 Task: For heading Arial Rounded MT Bold with Underline.  font size for heading26,  'Change the font style of data to'Browallia New.  and font size to 18,  Change the alignment of both headline & data to Align middle & Align Text left.  In the sheet  Attendance Trackerbook
Action: Mouse moved to (175, 102)
Screenshot: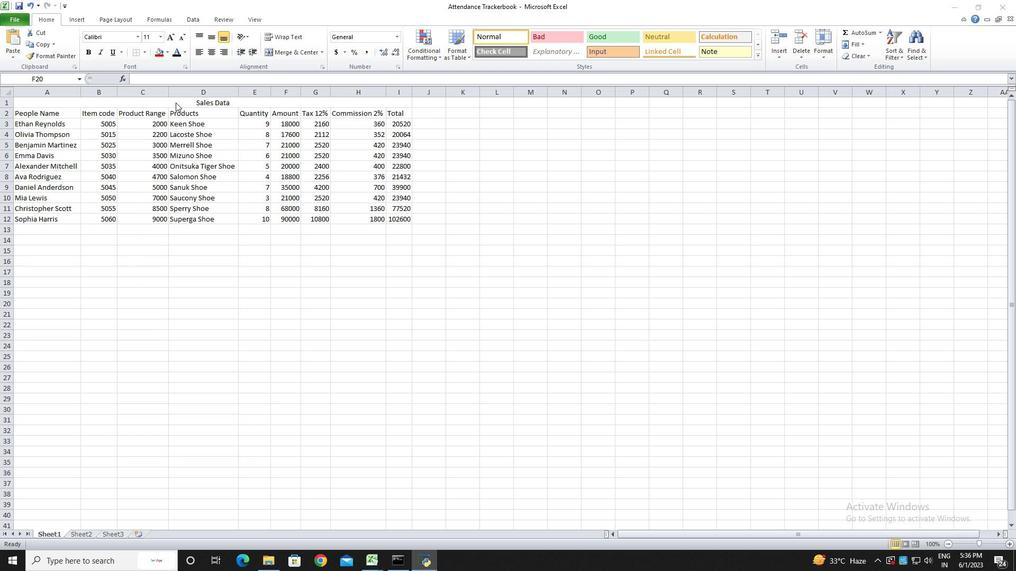 
Action: Mouse pressed left at (175, 102)
Screenshot: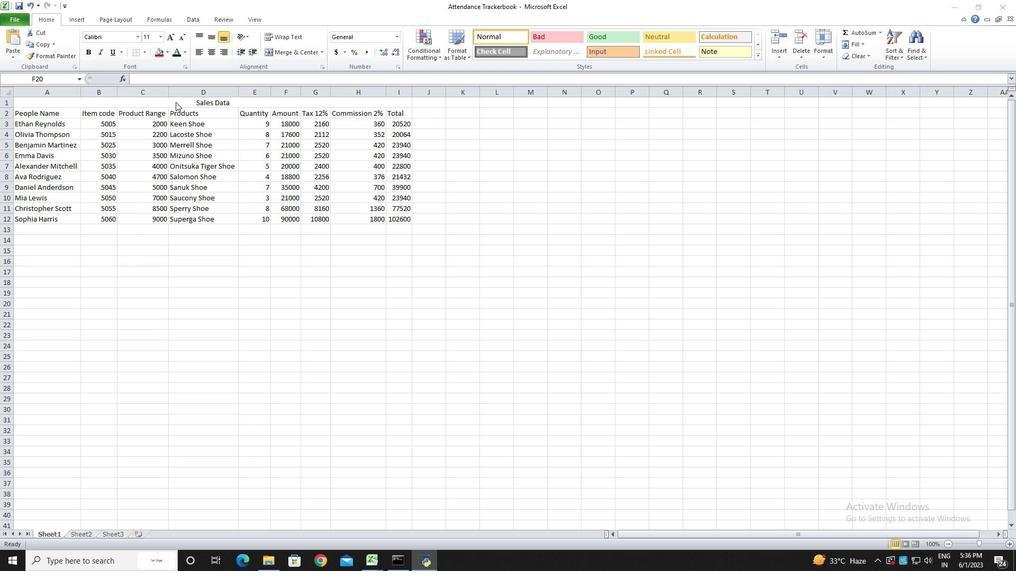 
Action: Mouse pressed left at (175, 102)
Screenshot: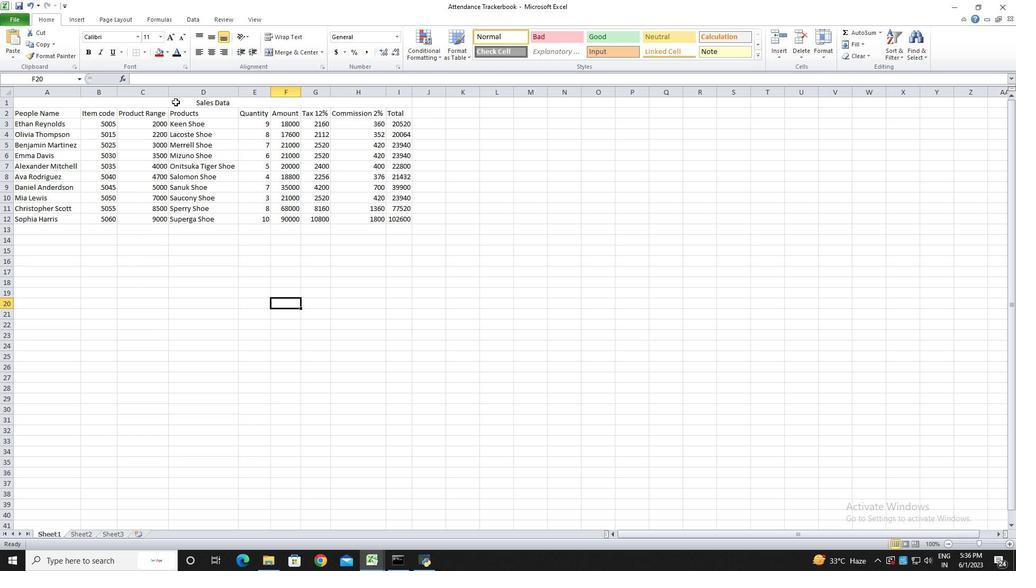 
Action: Mouse pressed left at (175, 102)
Screenshot: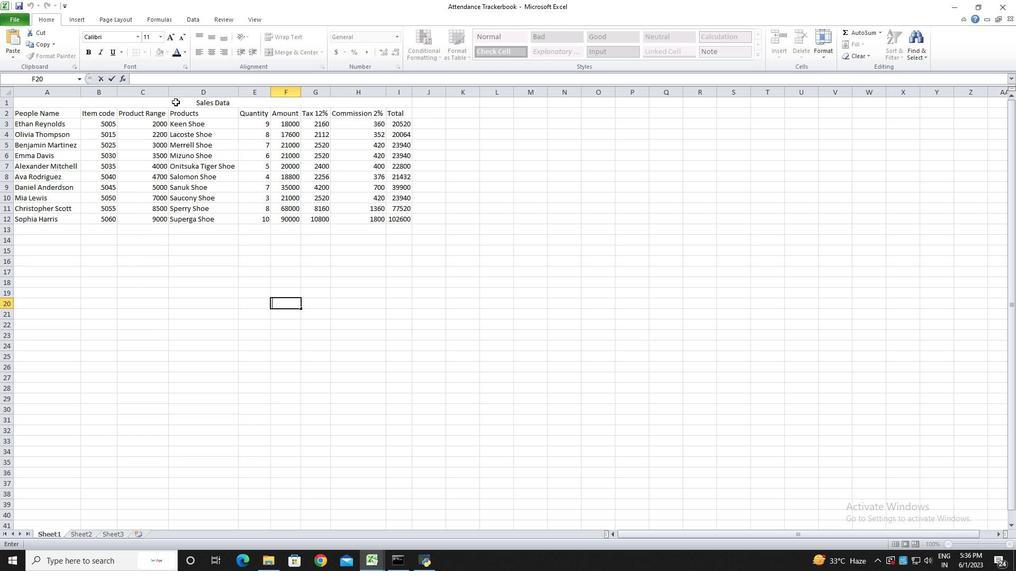 
Action: Mouse moved to (140, 35)
Screenshot: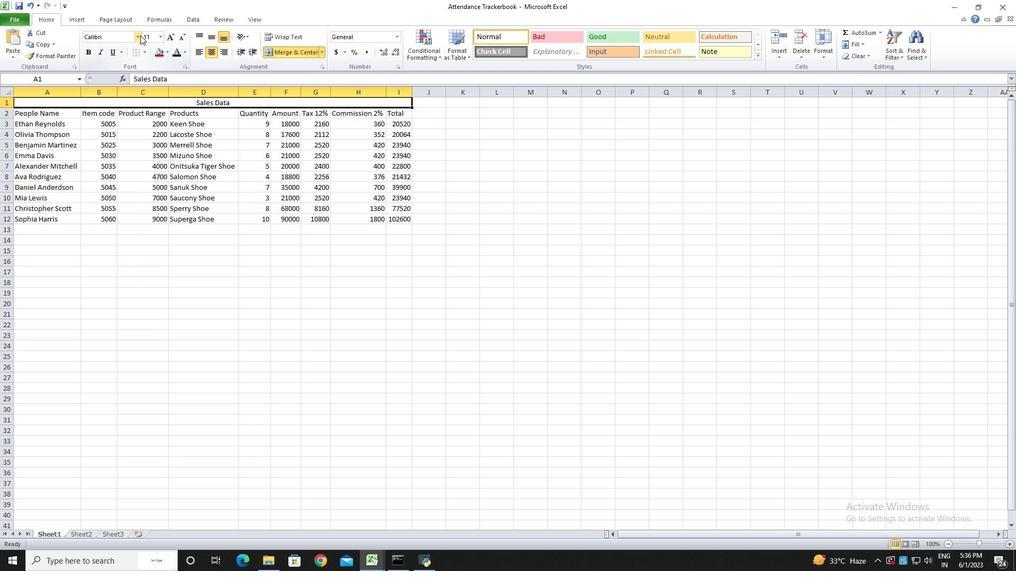 
Action: Mouse pressed left at (140, 35)
Screenshot: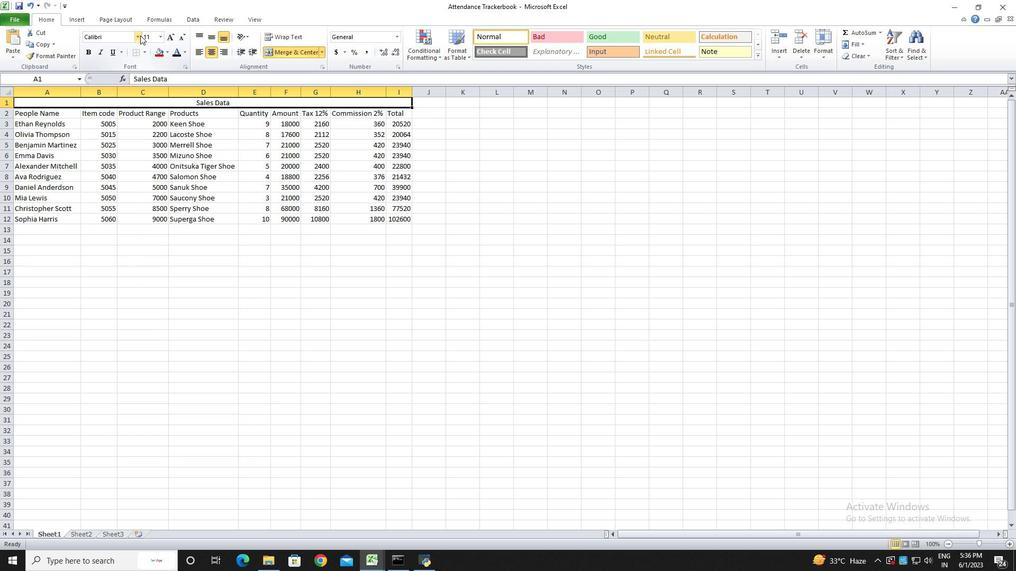 
Action: Mouse moved to (138, 156)
Screenshot: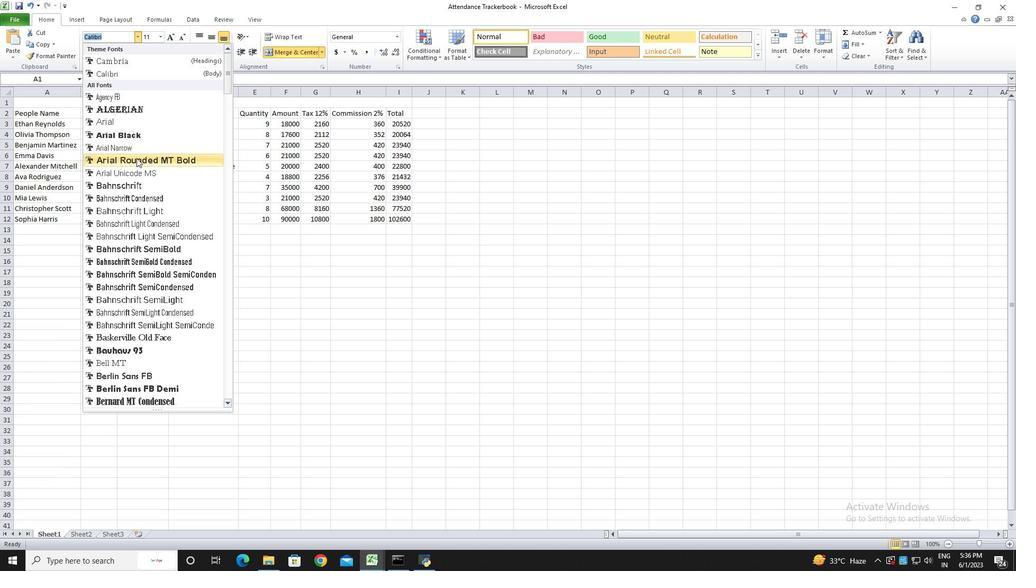 
Action: Mouse pressed left at (138, 156)
Screenshot: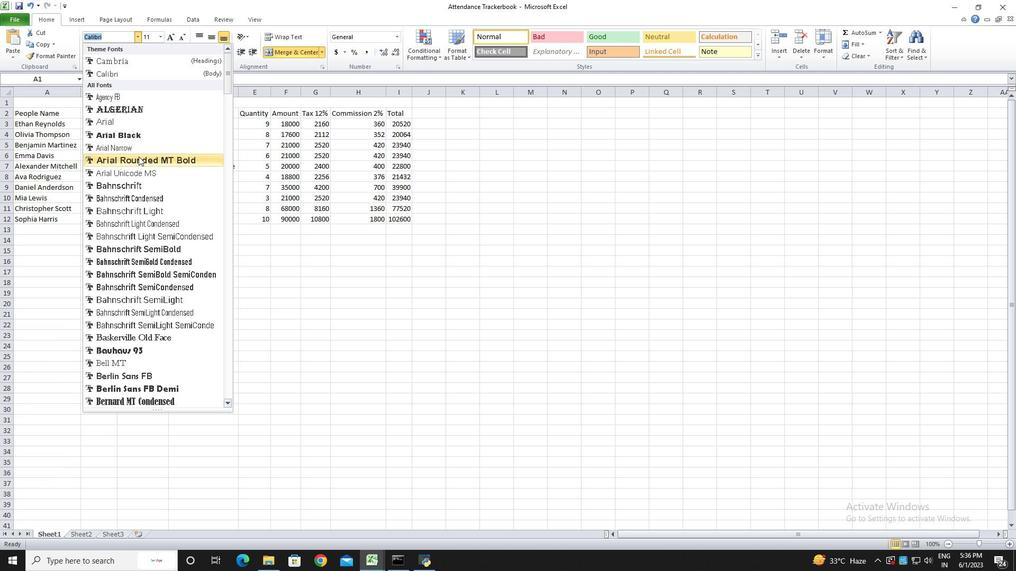 
Action: Mouse moved to (115, 47)
Screenshot: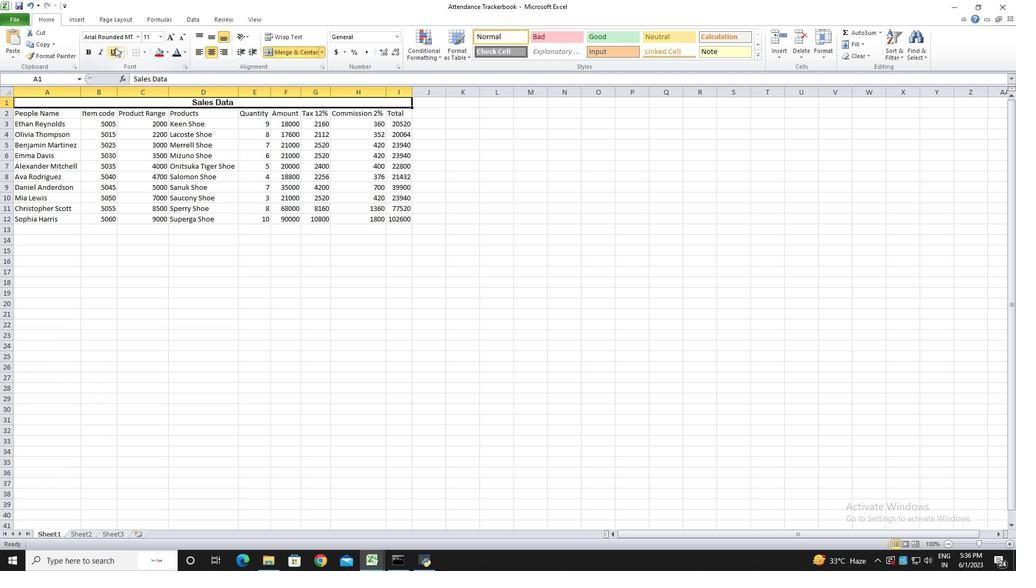
Action: Mouse pressed left at (115, 47)
Screenshot: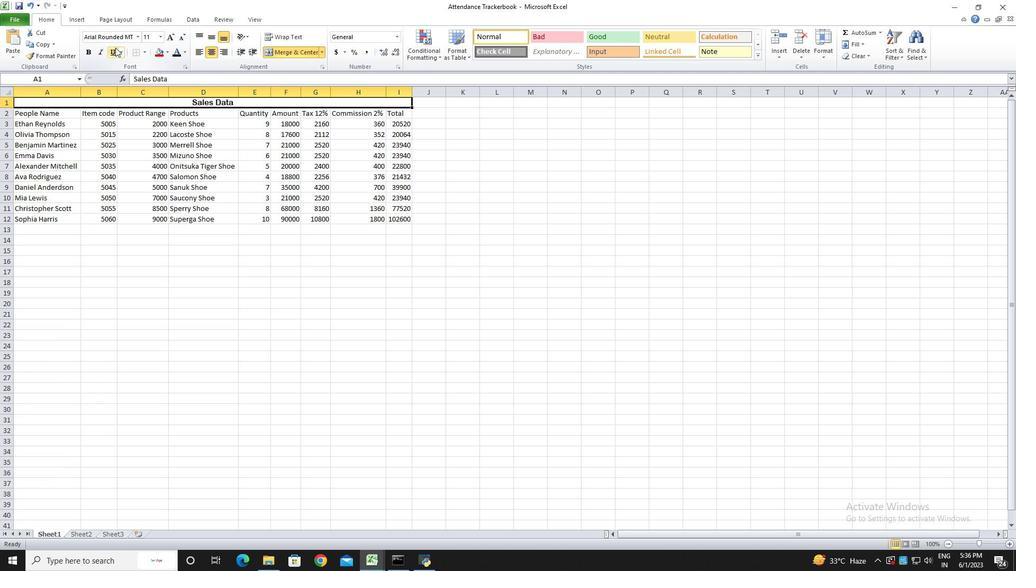 
Action: Mouse moved to (172, 34)
Screenshot: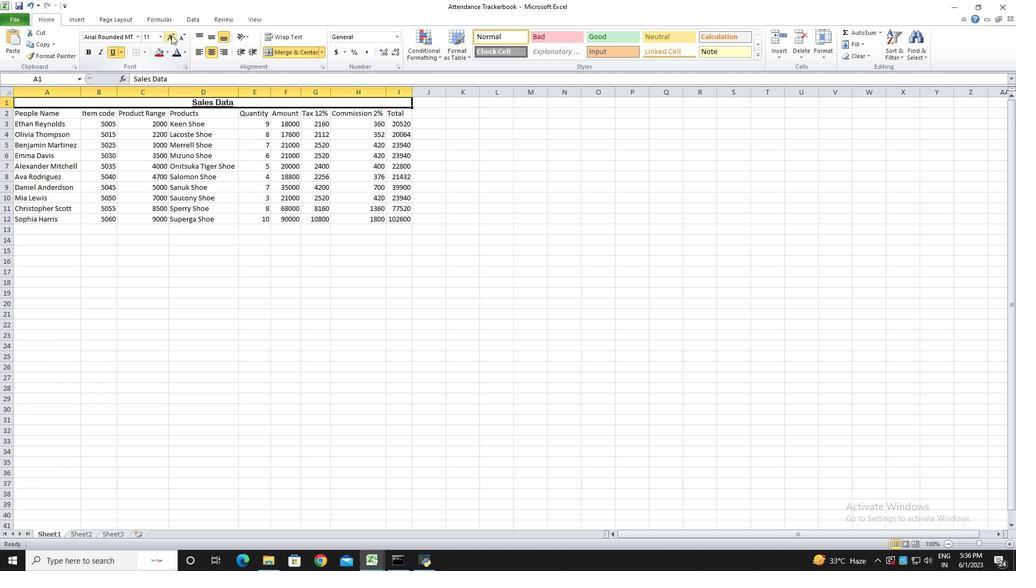 
Action: Mouse pressed left at (172, 34)
Screenshot: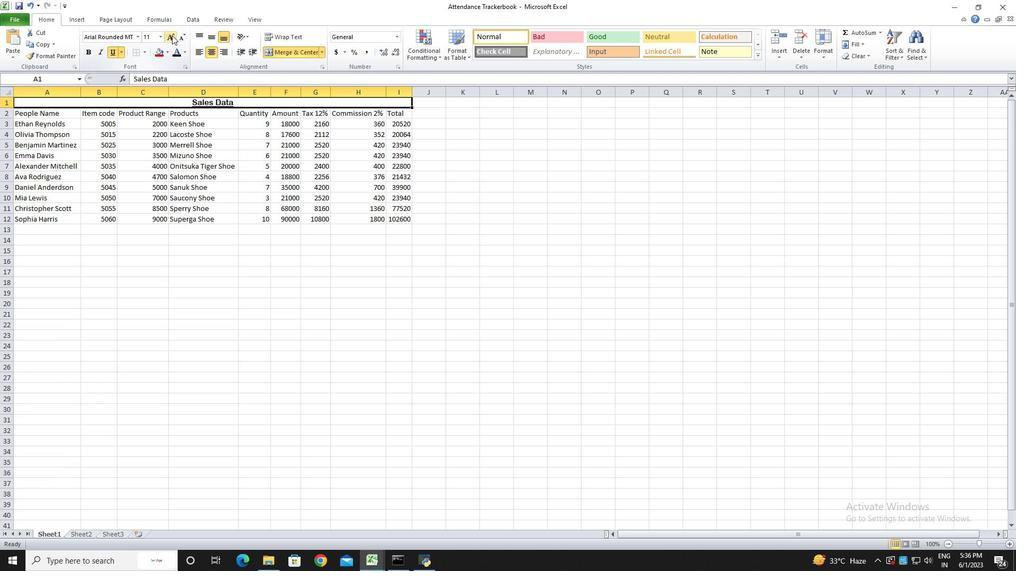 
Action: Mouse pressed left at (172, 34)
Screenshot: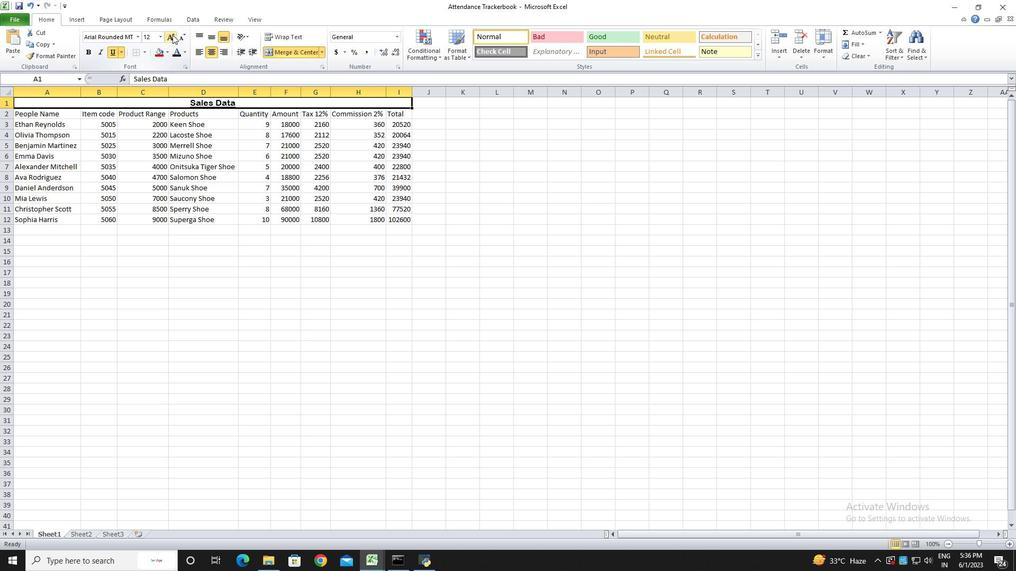 
Action: Mouse pressed left at (172, 34)
Screenshot: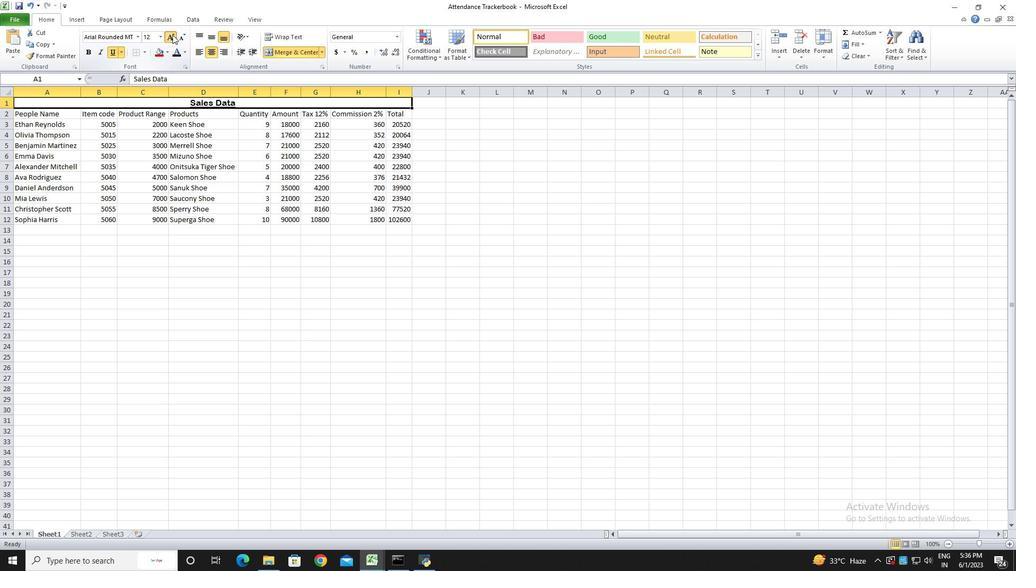 
Action: Mouse pressed left at (172, 34)
Screenshot: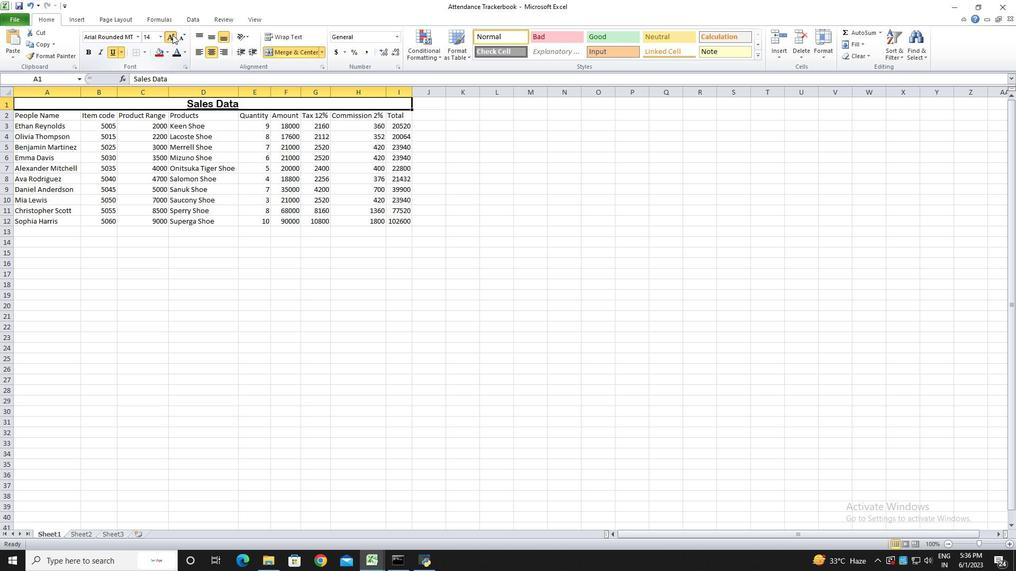 
Action: Mouse pressed left at (172, 34)
Screenshot: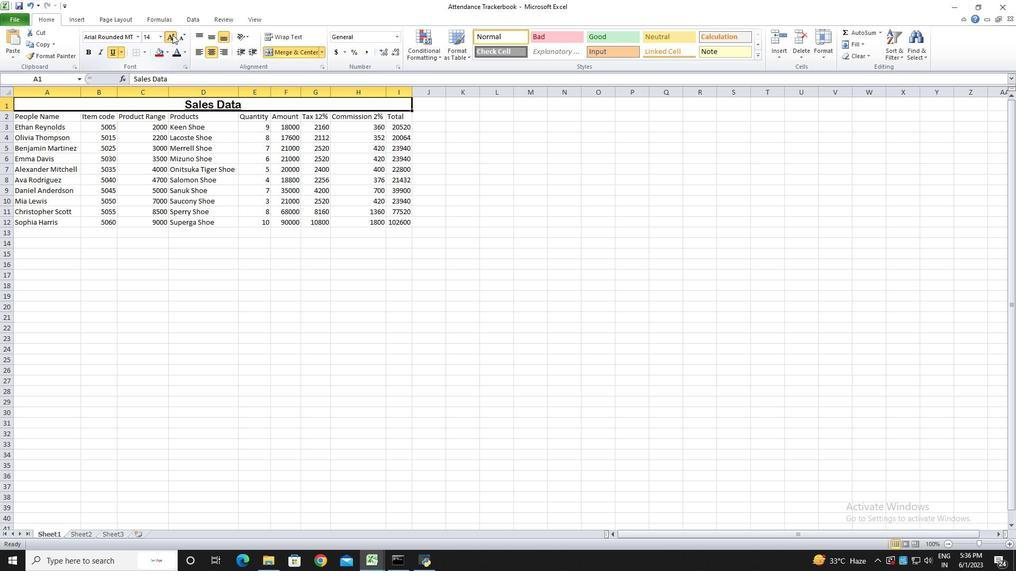 
Action: Mouse pressed left at (172, 34)
Screenshot: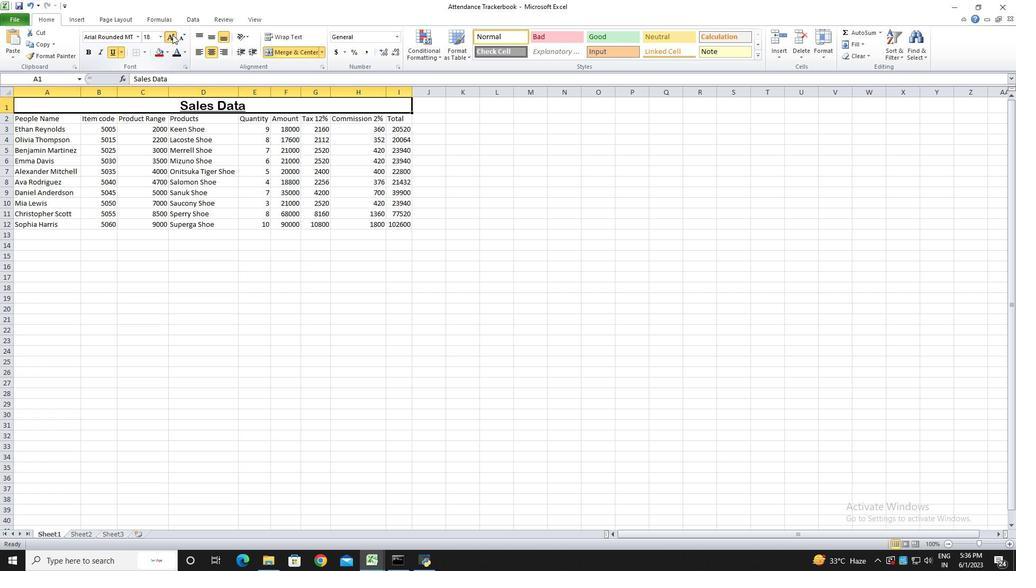 
Action: Mouse pressed left at (172, 34)
Screenshot: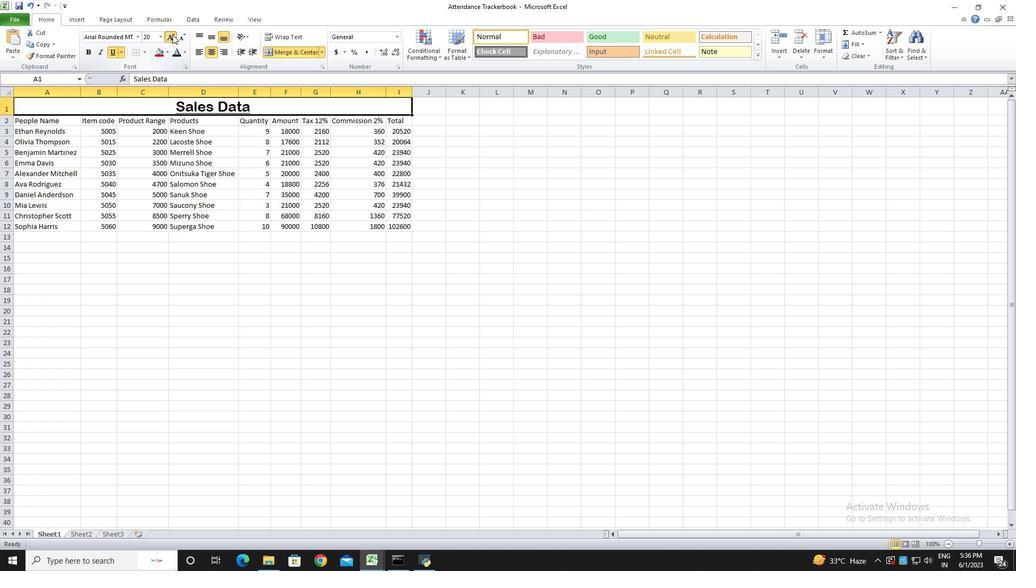 
Action: Mouse pressed left at (172, 34)
Screenshot: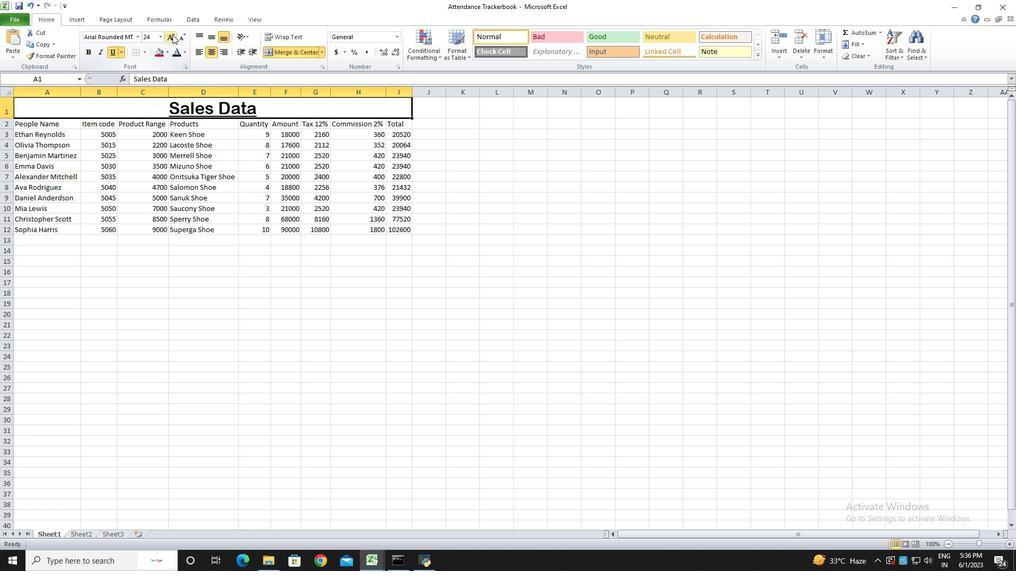 
Action: Mouse moved to (32, 127)
Screenshot: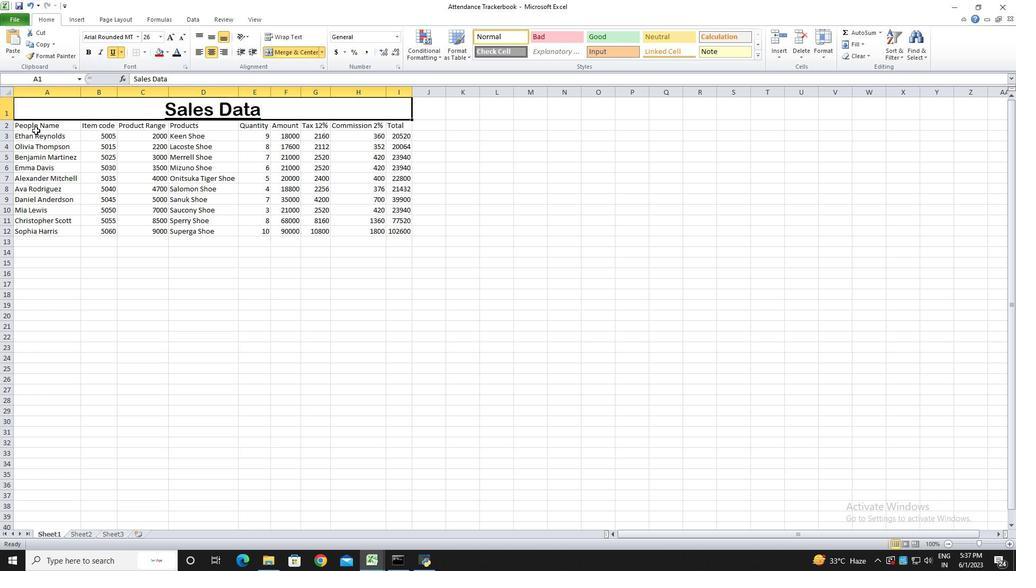 
Action: Mouse pressed left at (32, 127)
Screenshot: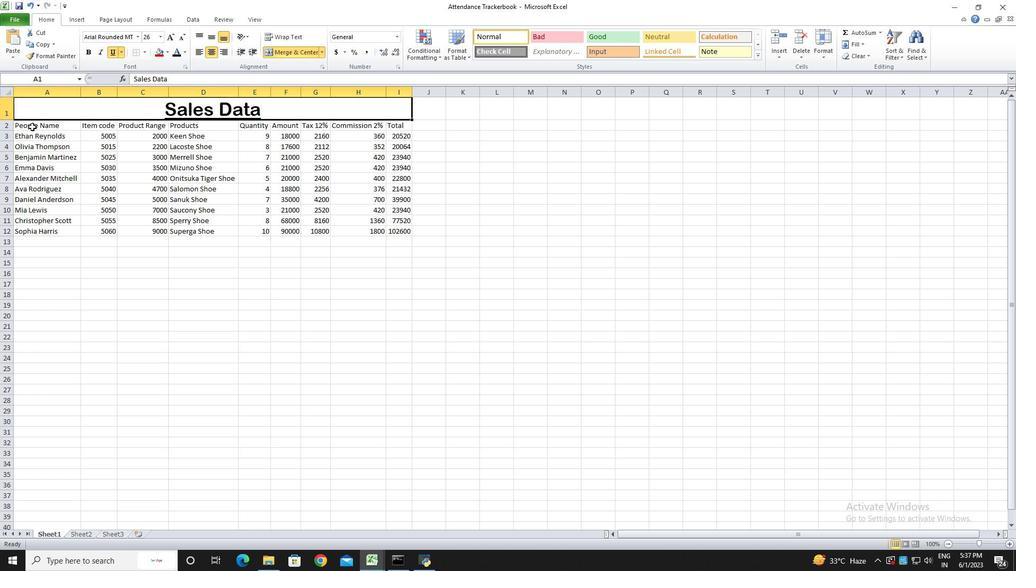 
Action: Mouse pressed left at (32, 127)
Screenshot: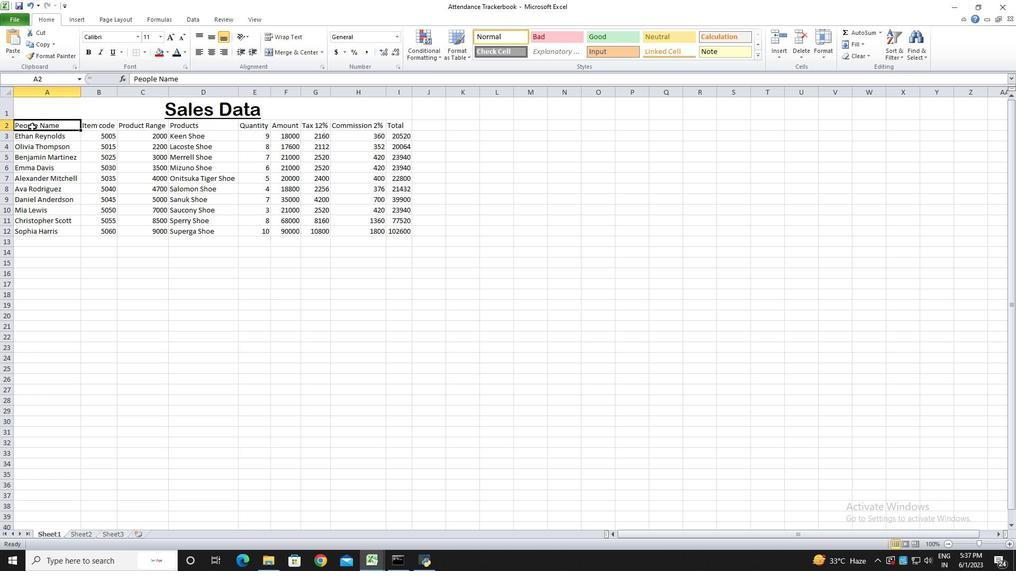 
Action: Mouse moved to (137, 40)
Screenshot: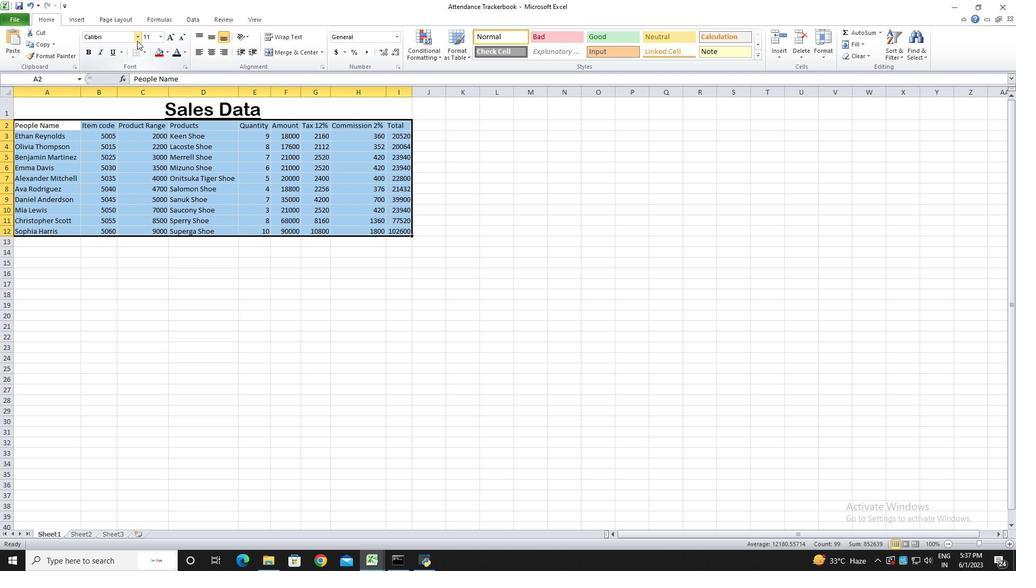 
Action: Mouse pressed left at (137, 40)
Screenshot: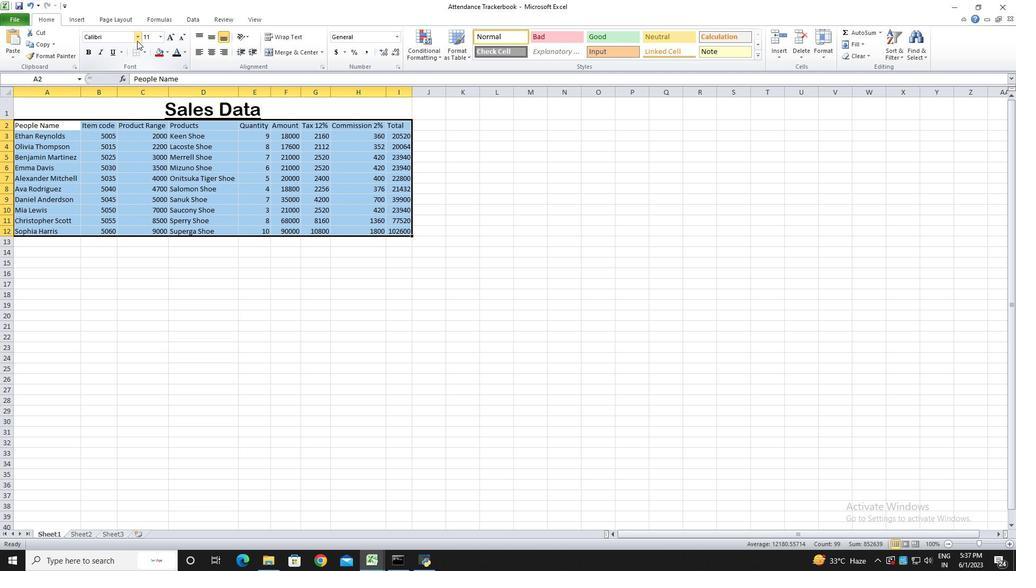 
Action: Mouse moved to (137, 266)
Screenshot: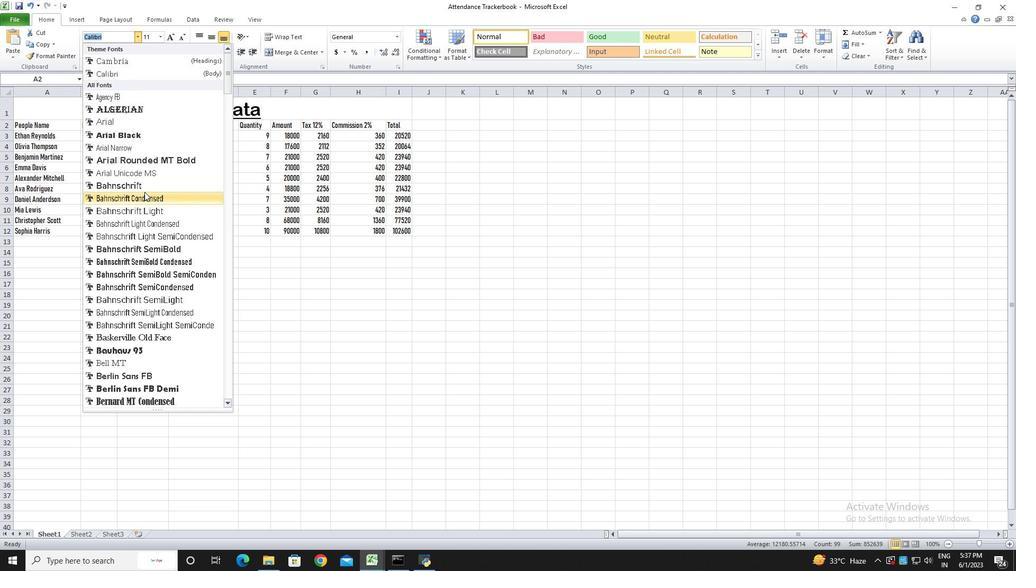 
Action: Mouse scrolled (137, 265) with delta (0, 0)
Screenshot: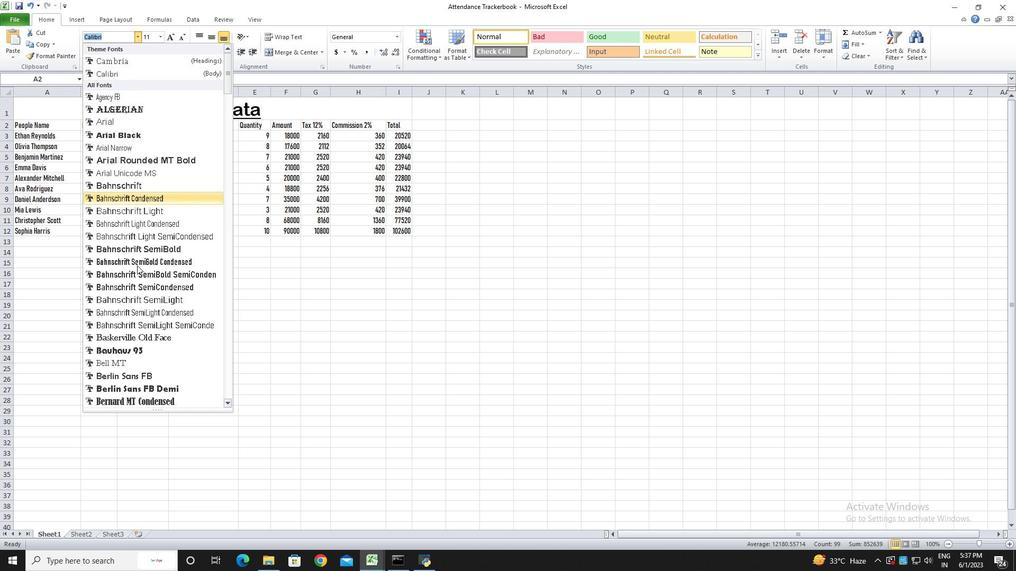
Action: Mouse moved to (136, 269)
Screenshot: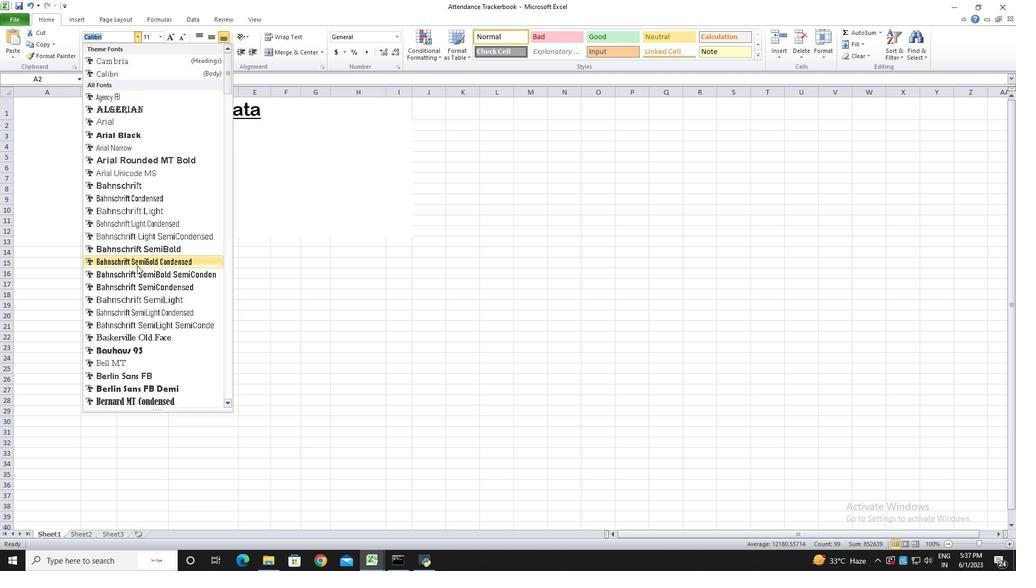 
Action: Mouse scrolled (136, 266) with delta (0, 0)
Screenshot: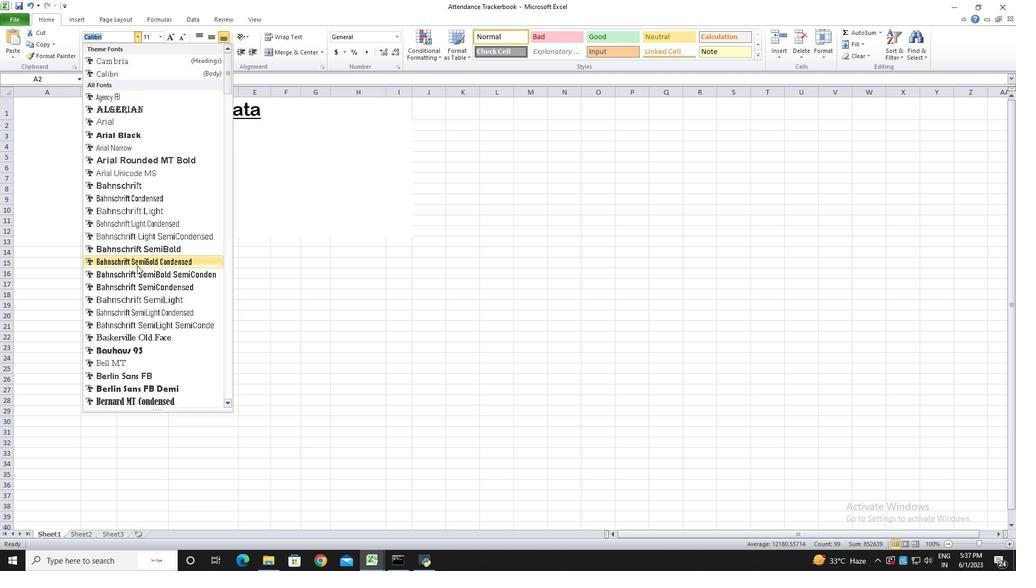 
Action: Mouse moved to (113, 39)
Screenshot: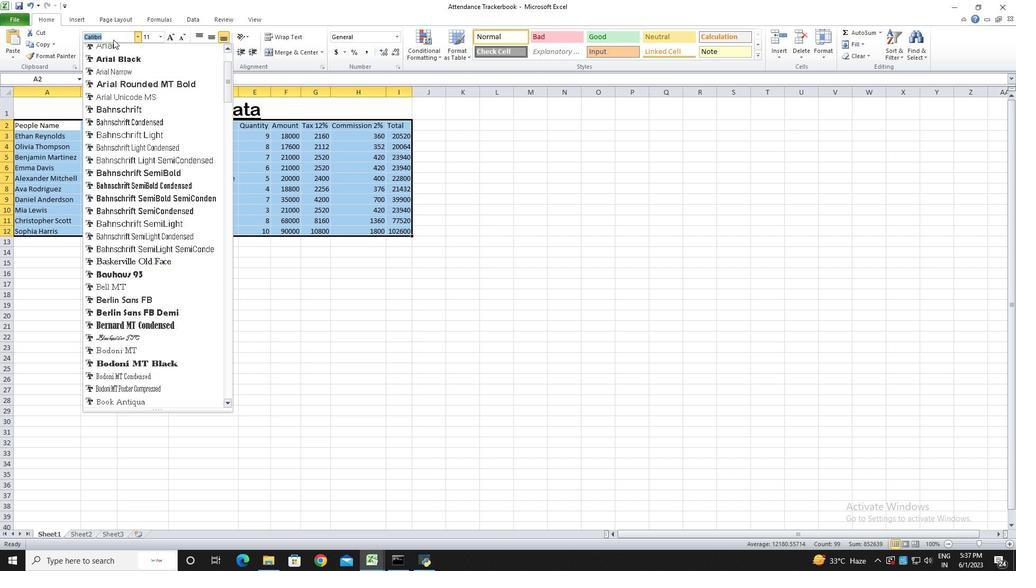 
Action: Key pressed <Key.backspace><Key.shift><Key.shift><Key.shift><Key.shift><Key.shift><Key.shift><Key.shift><Key.shift><Key.shift><Key.shift>Browallia<Key.space><Key.shift>New<Key.enter>
Screenshot: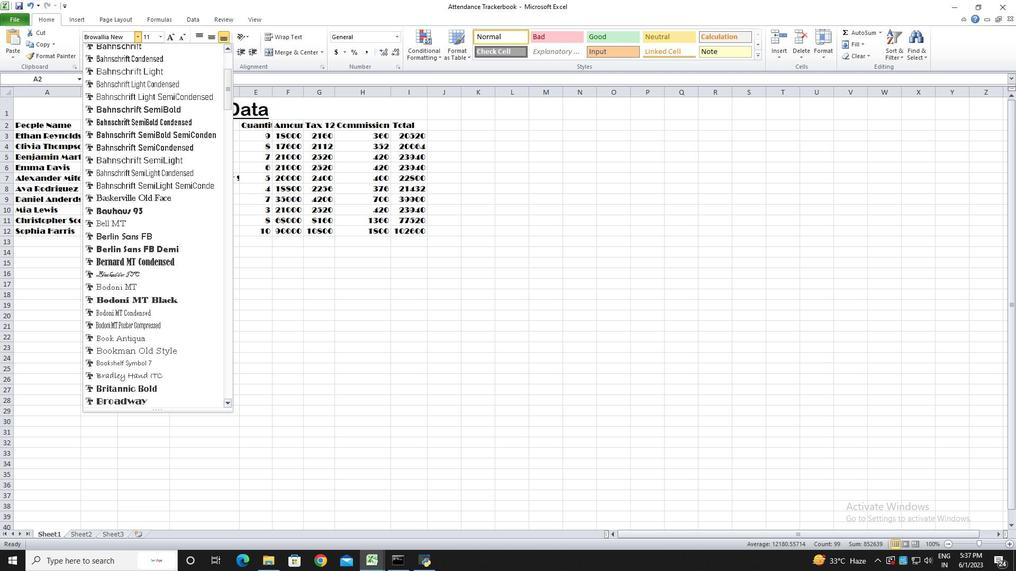 
Action: Mouse moved to (174, 34)
Screenshot: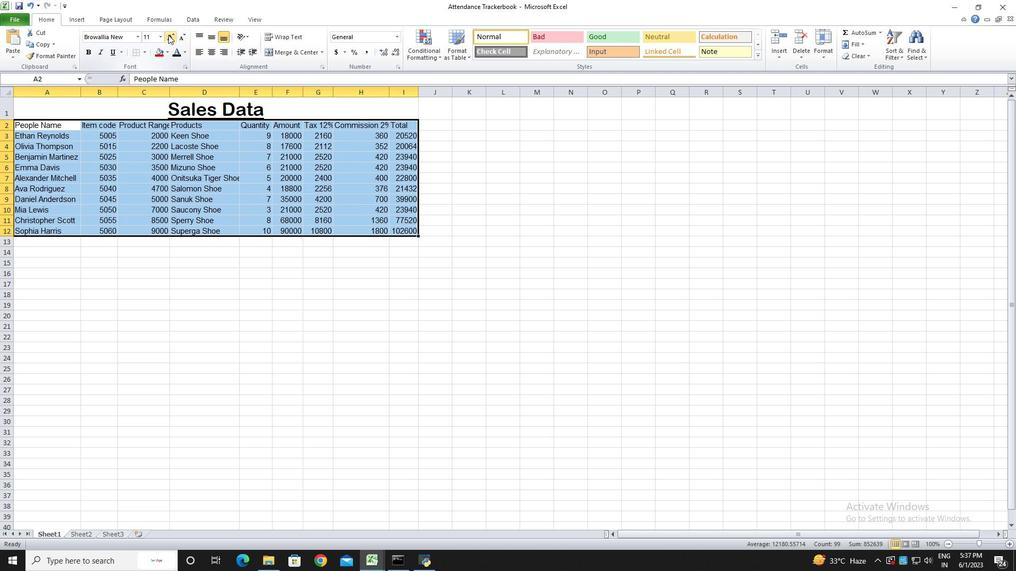 
Action: Mouse pressed left at (174, 34)
Screenshot: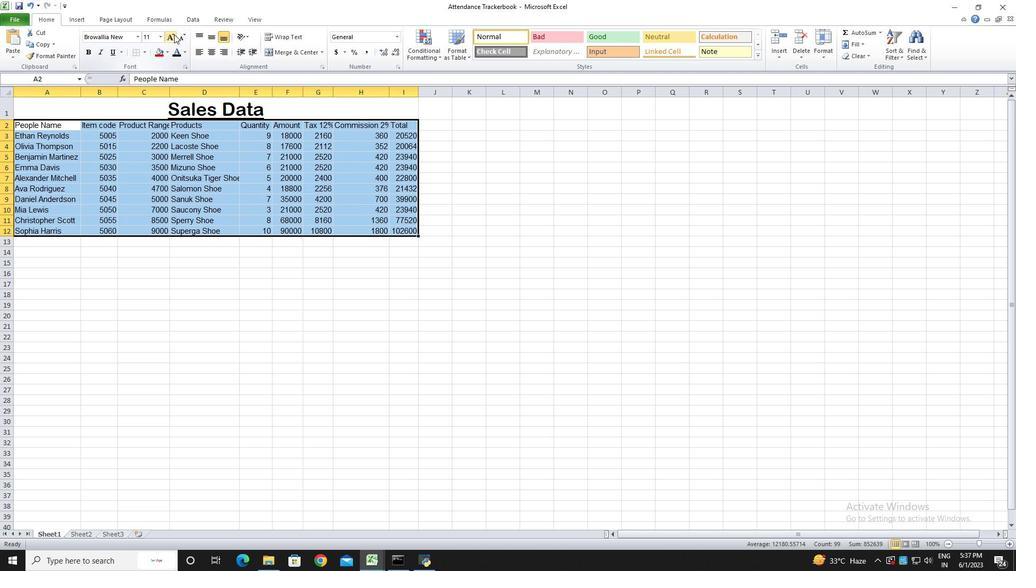 
Action: Mouse pressed left at (174, 34)
Screenshot: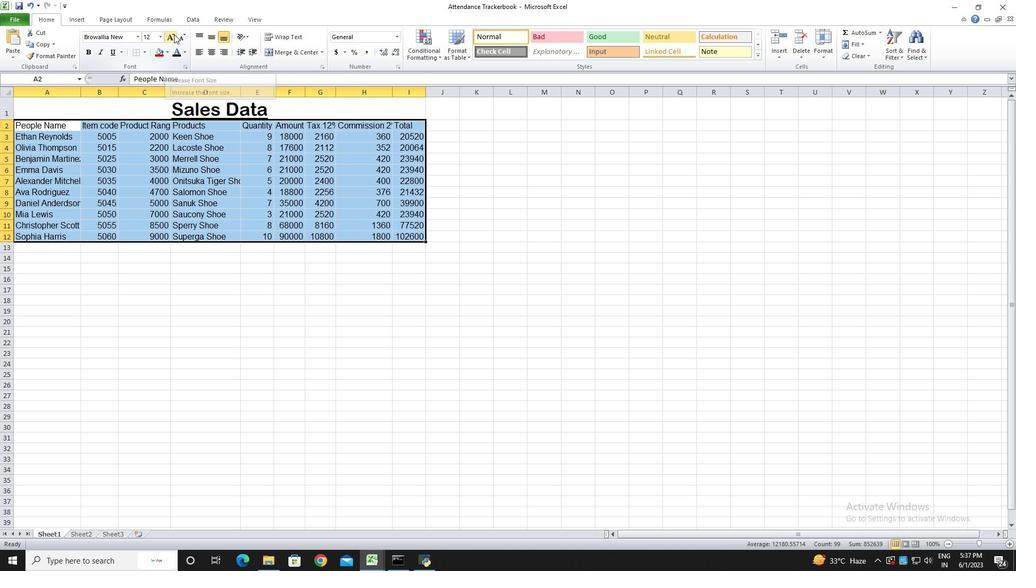 
Action: Mouse pressed left at (174, 34)
Screenshot: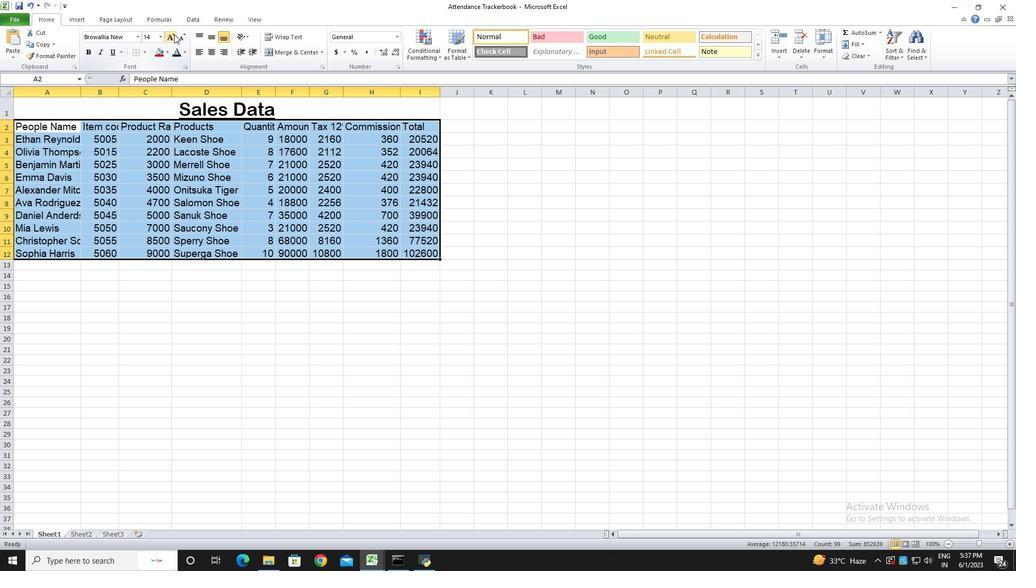 
Action: Mouse pressed left at (174, 34)
Screenshot: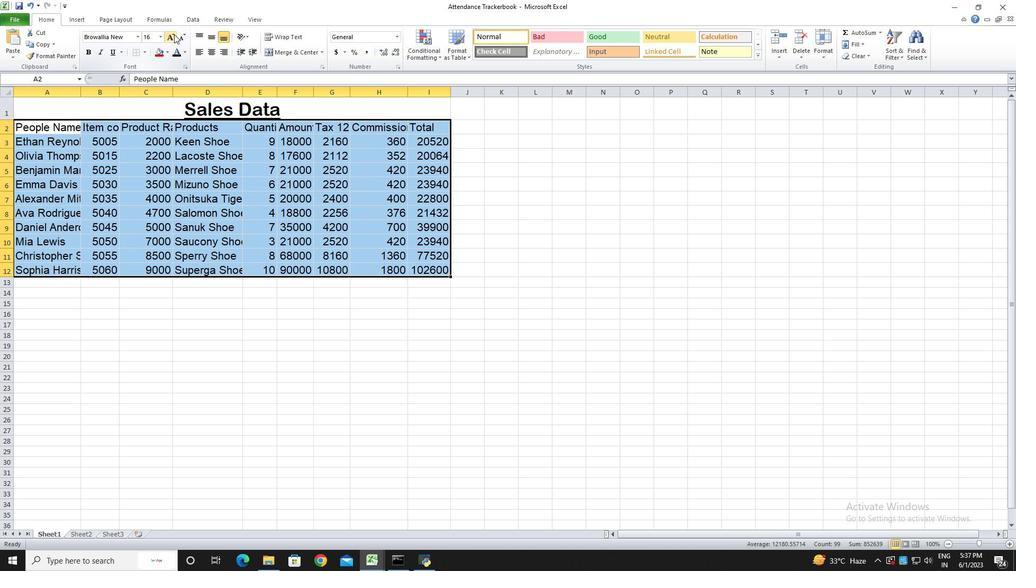 
Action: Mouse moved to (153, 335)
Screenshot: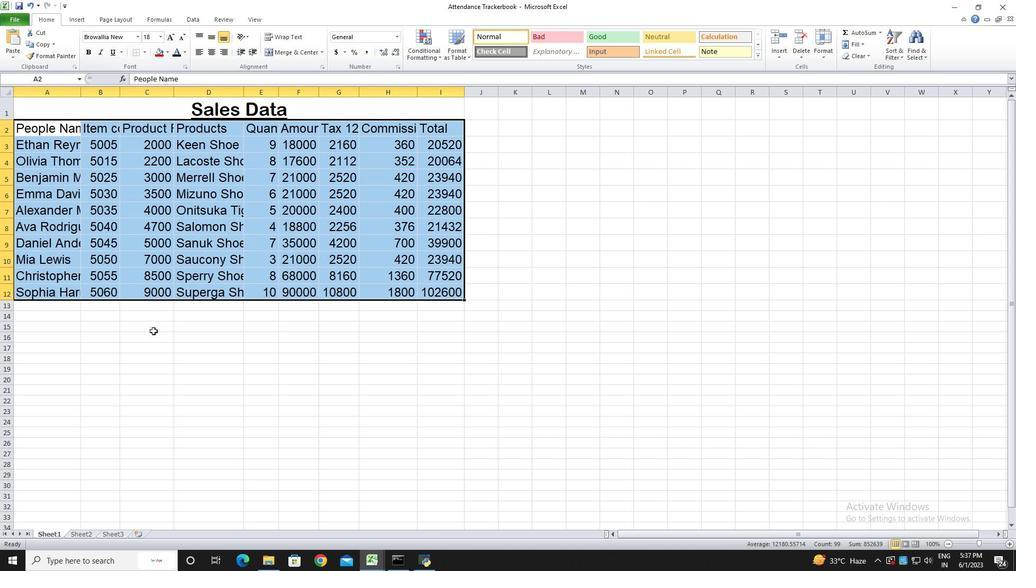 
Action: Mouse pressed left at (153, 335)
Screenshot: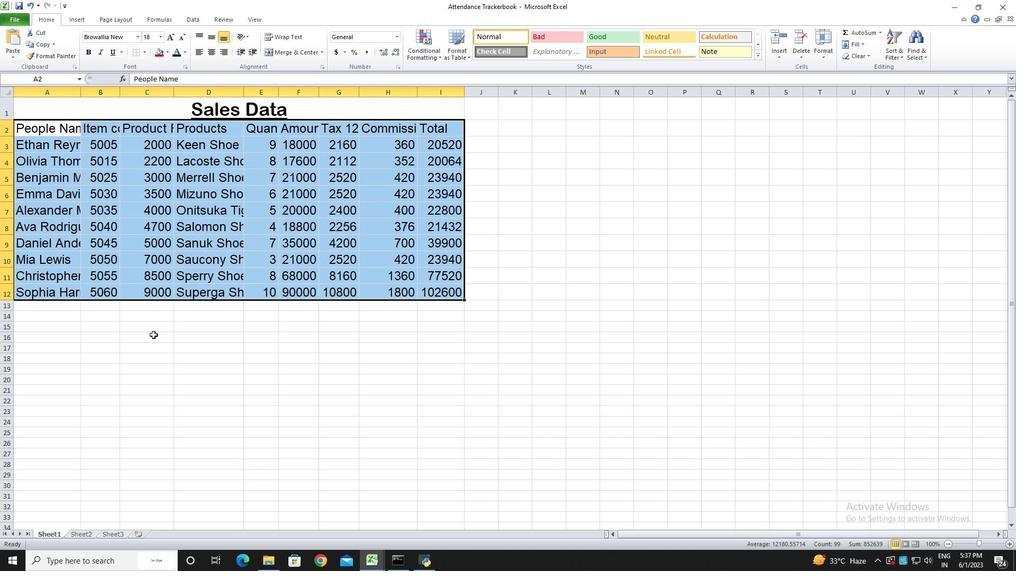 
Action: Mouse moved to (81, 91)
Screenshot: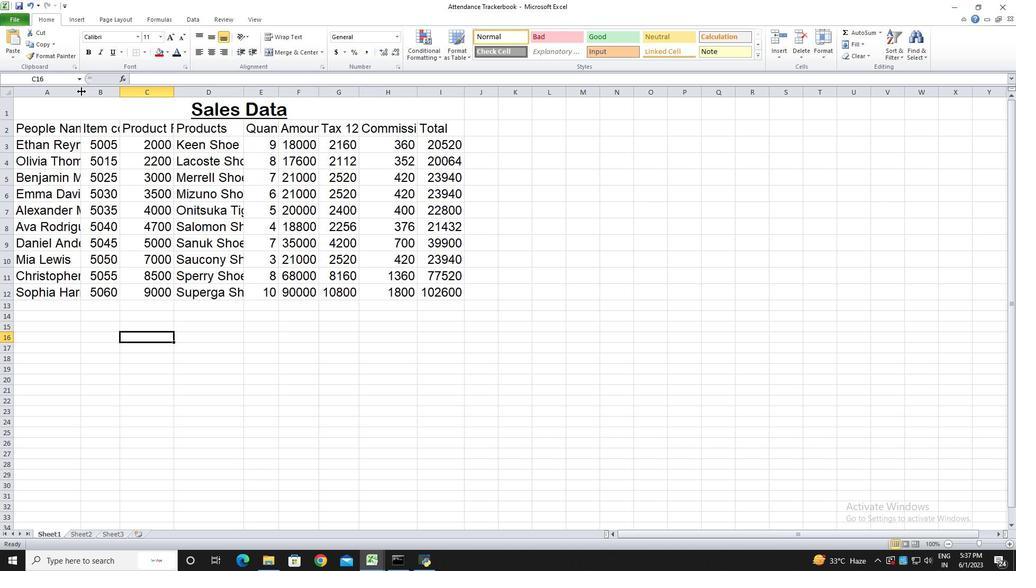 
Action: Mouse pressed left at (81, 91)
Screenshot: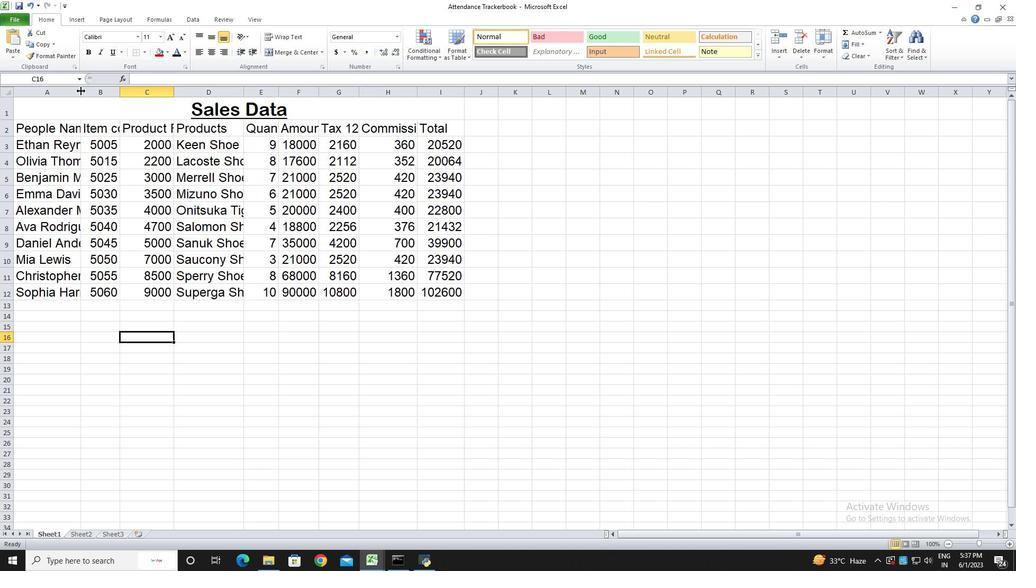 
Action: Mouse pressed left at (81, 91)
Screenshot: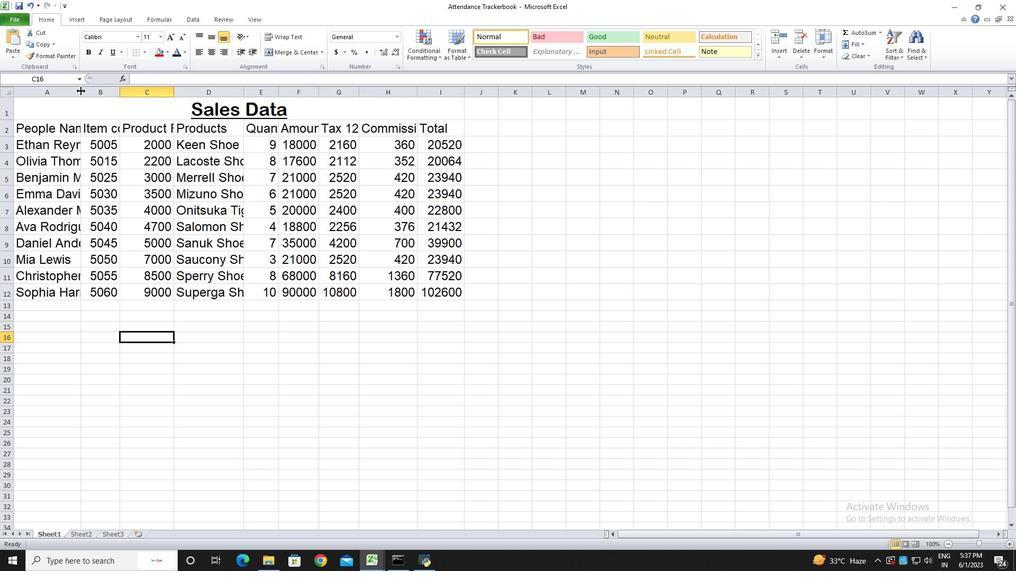 
Action: Mouse moved to (166, 89)
Screenshot: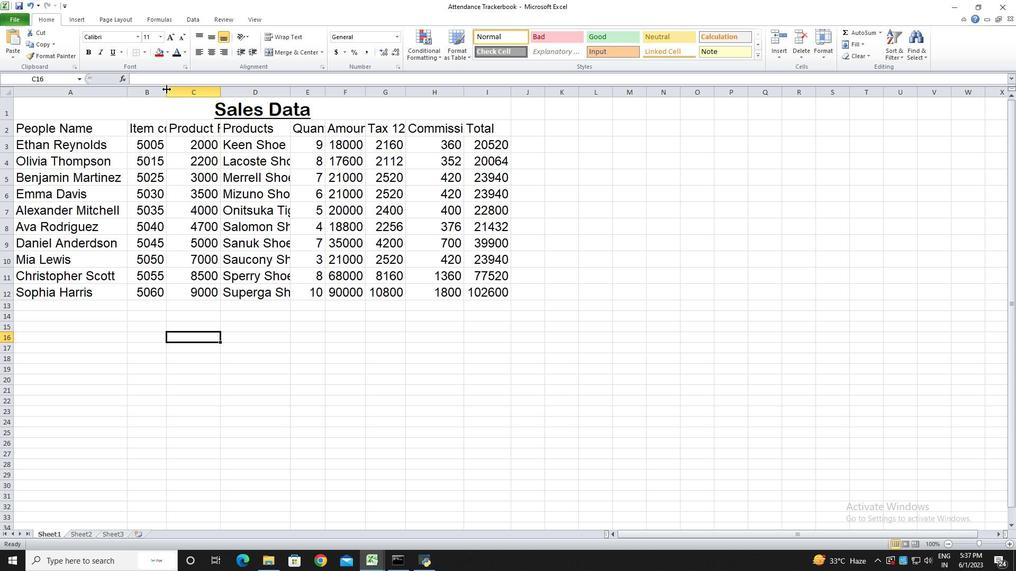 
Action: Mouse pressed left at (166, 89)
Screenshot: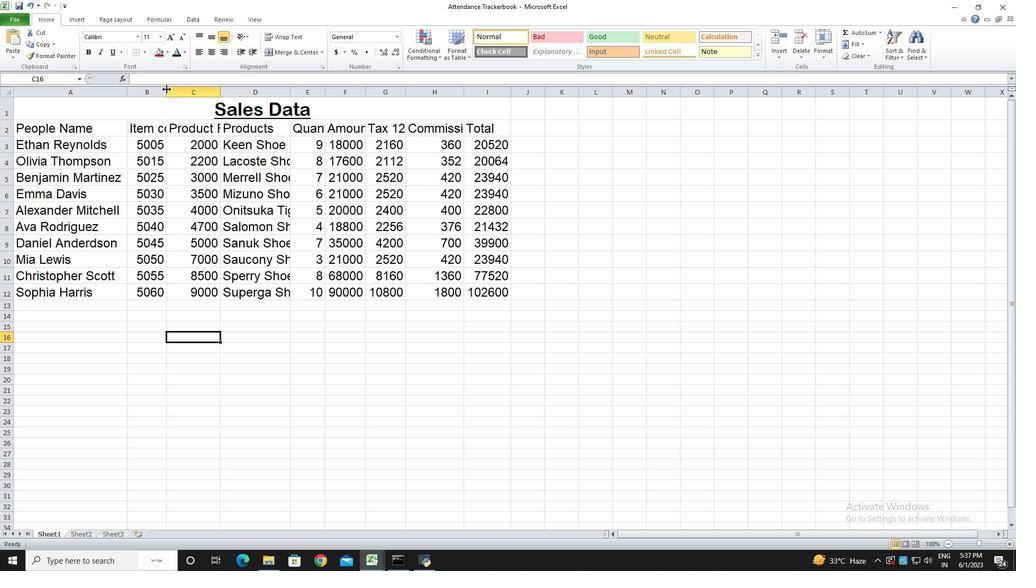 
Action: Mouse pressed left at (166, 89)
Screenshot: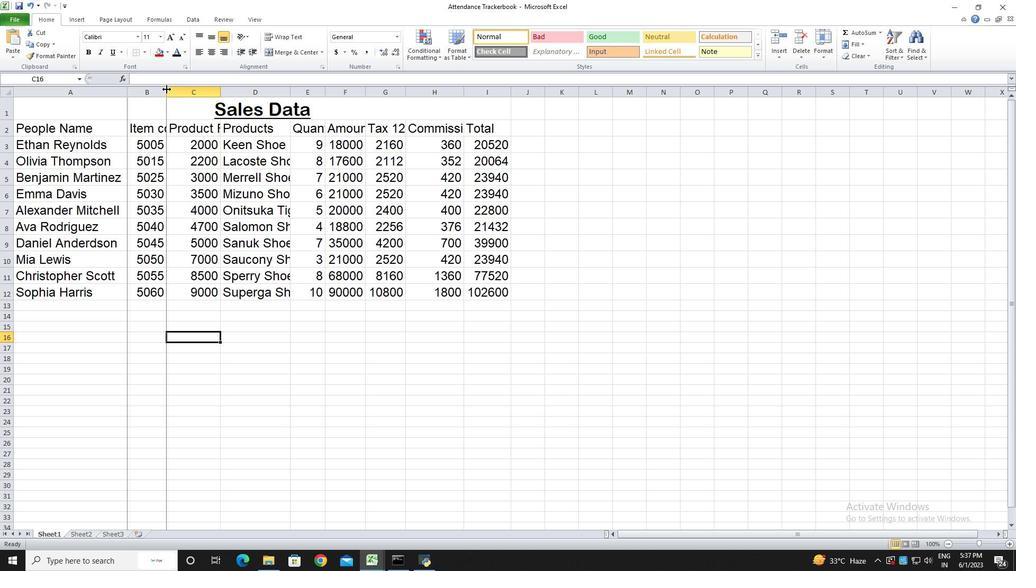
Action: Mouse moved to (243, 94)
Screenshot: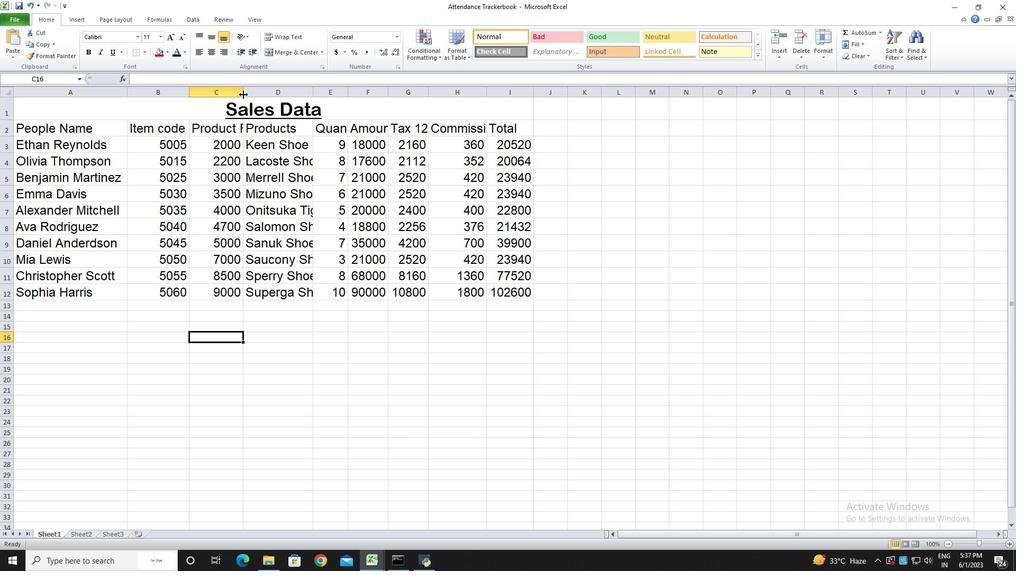 
Action: Mouse pressed left at (243, 94)
Screenshot: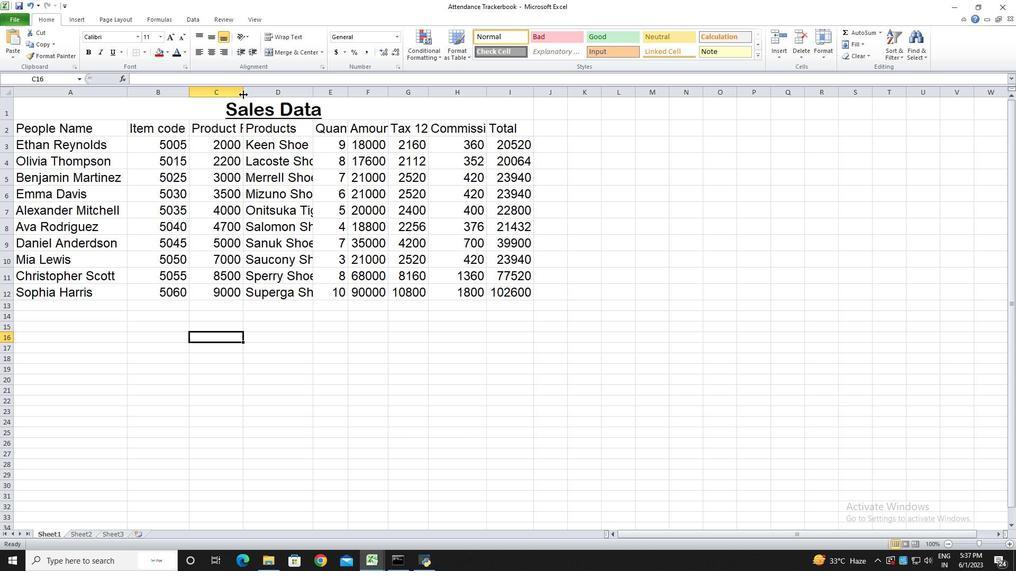 
Action: Mouse pressed left at (243, 94)
Screenshot: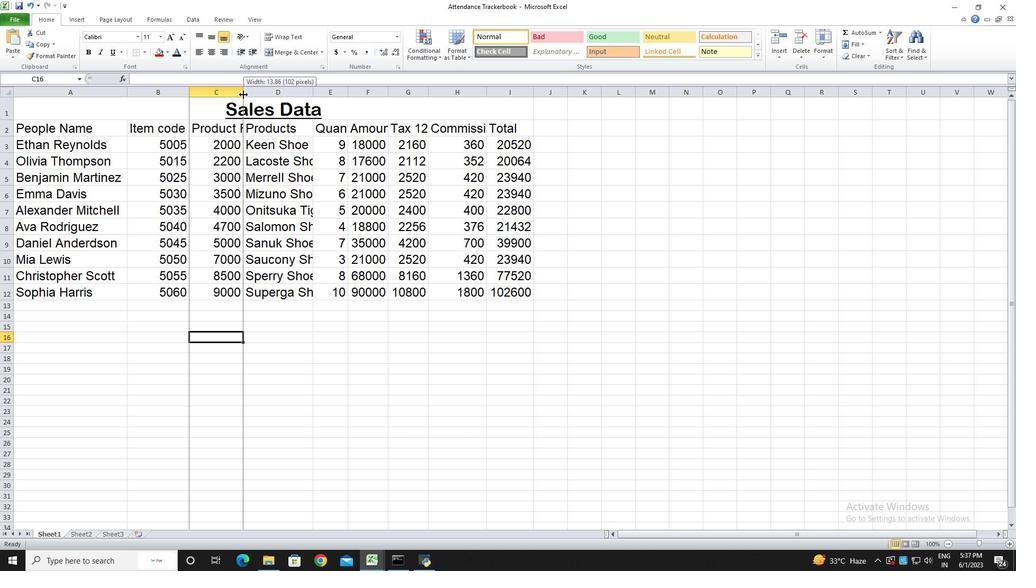 
Action: Mouse moved to (353, 93)
Screenshot: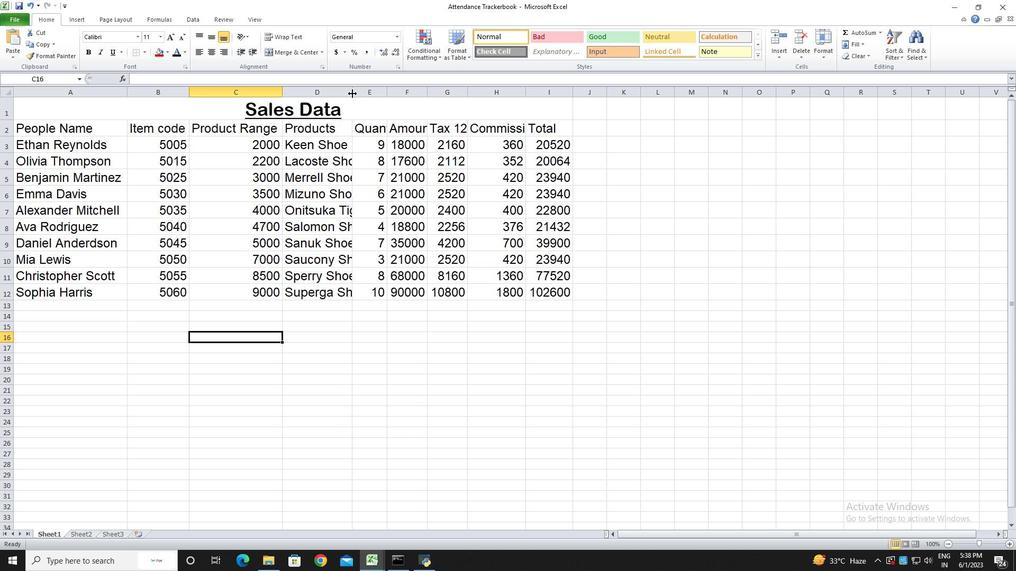
Action: Mouse pressed left at (353, 93)
Screenshot: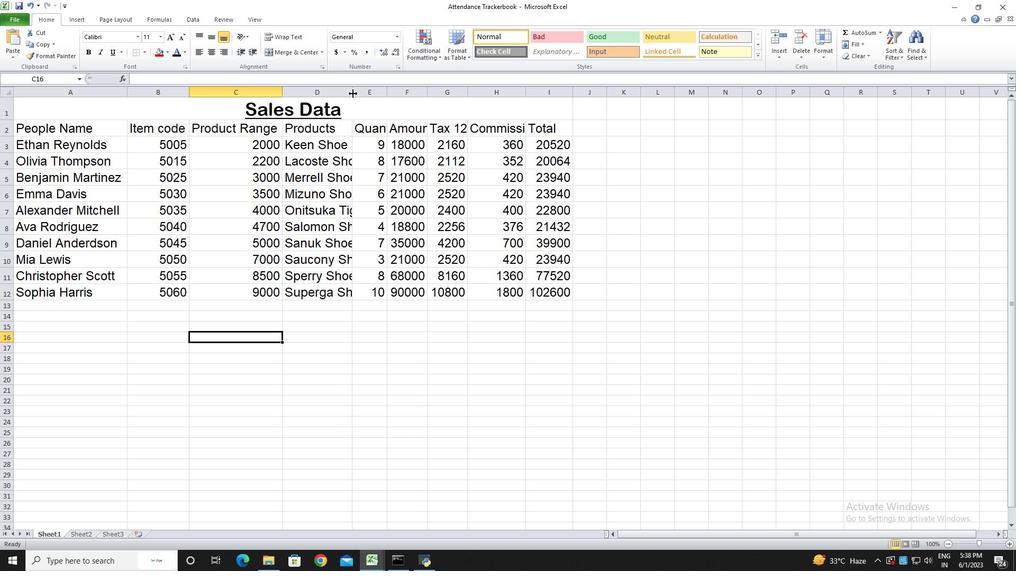
Action: Mouse pressed left at (353, 93)
Screenshot: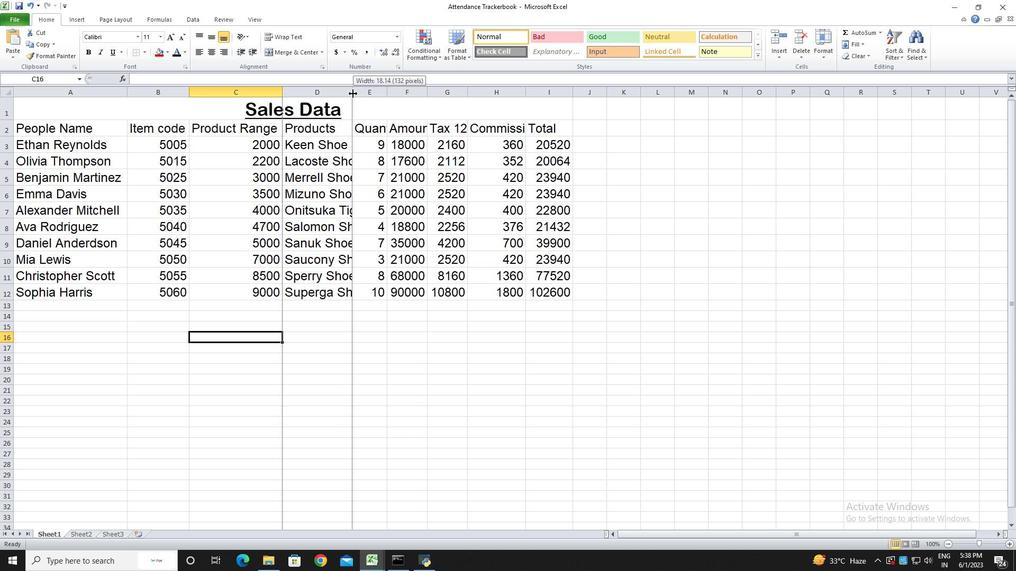 
Action: Mouse moved to (442, 94)
Screenshot: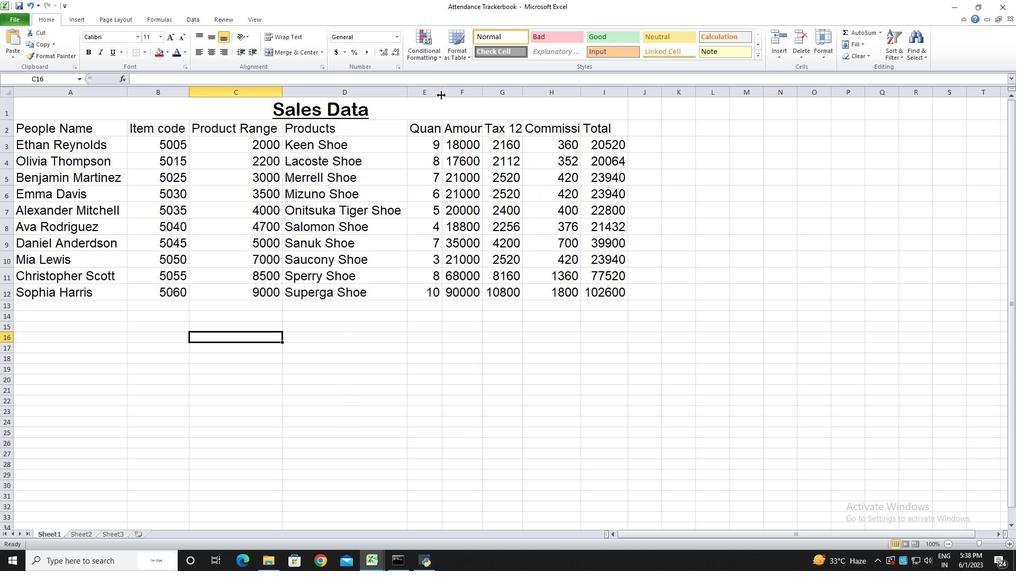 
Action: Mouse pressed left at (442, 94)
Screenshot: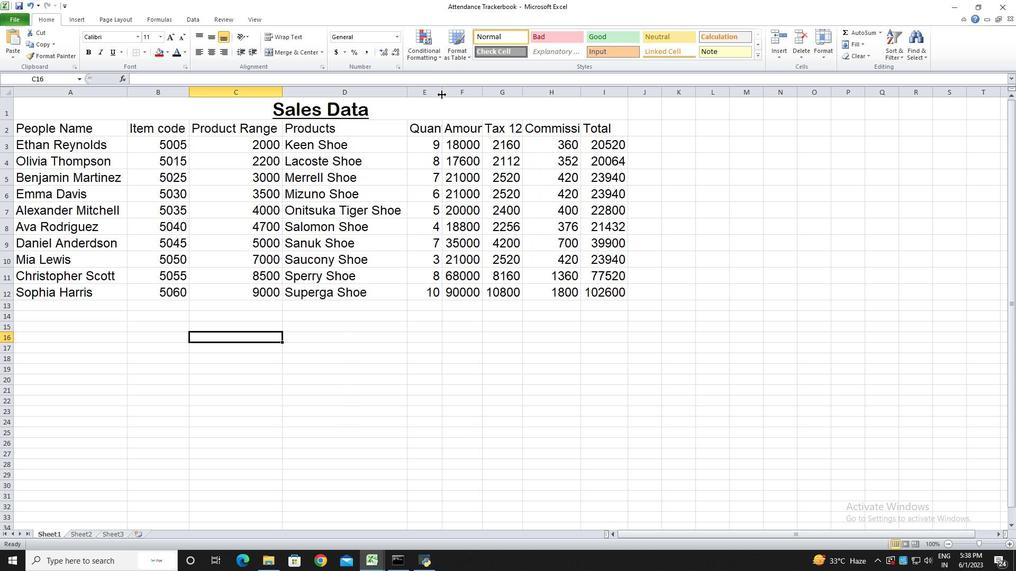 
Action: Mouse pressed left at (442, 94)
Screenshot: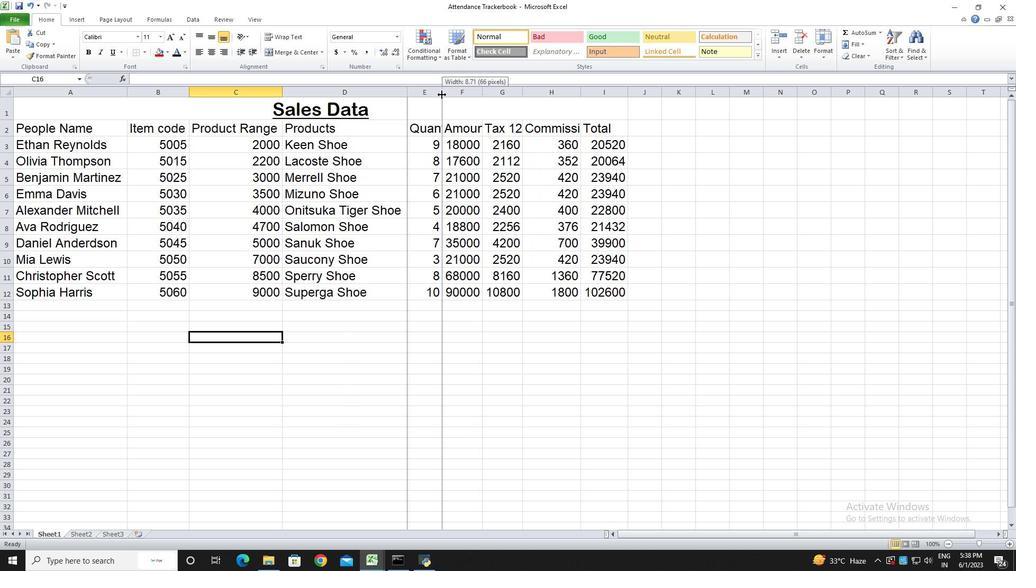 
Action: Mouse moved to (500, 94)
Screenshot: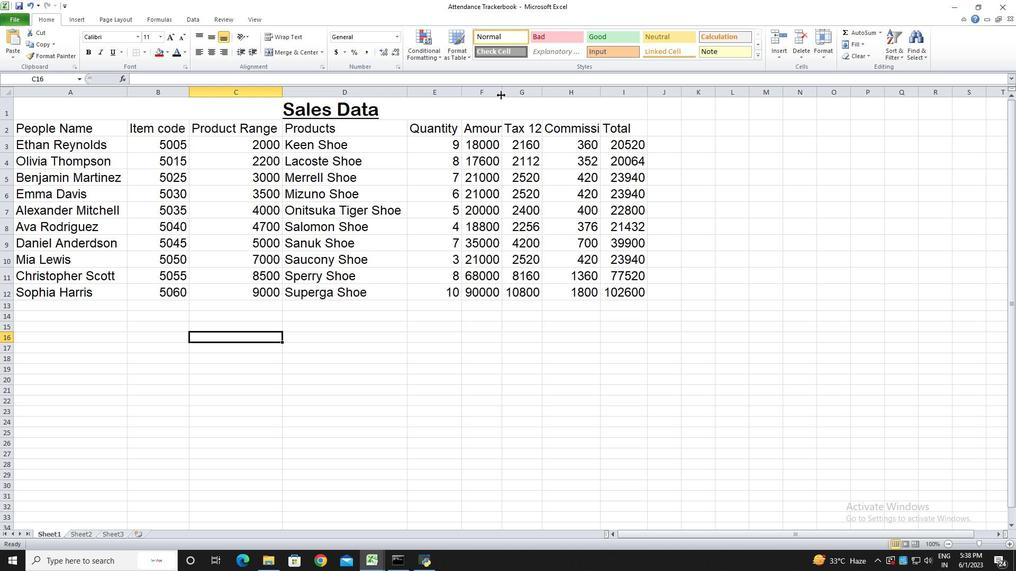 
Action: Mouse pressed left at (500, 94)
Screenshot: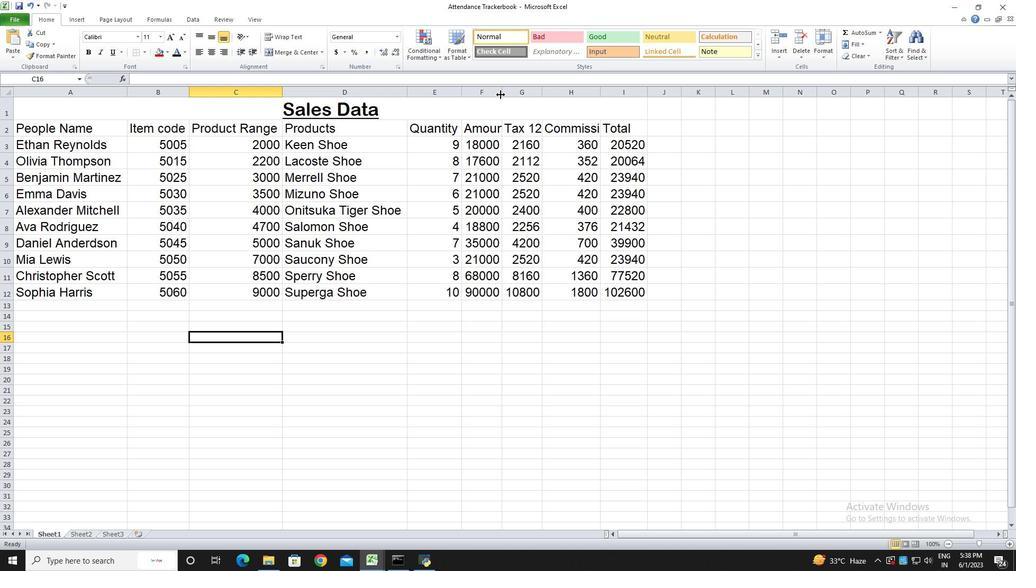 
Action: Mouse pressed left at (500, 94)
Screenshot: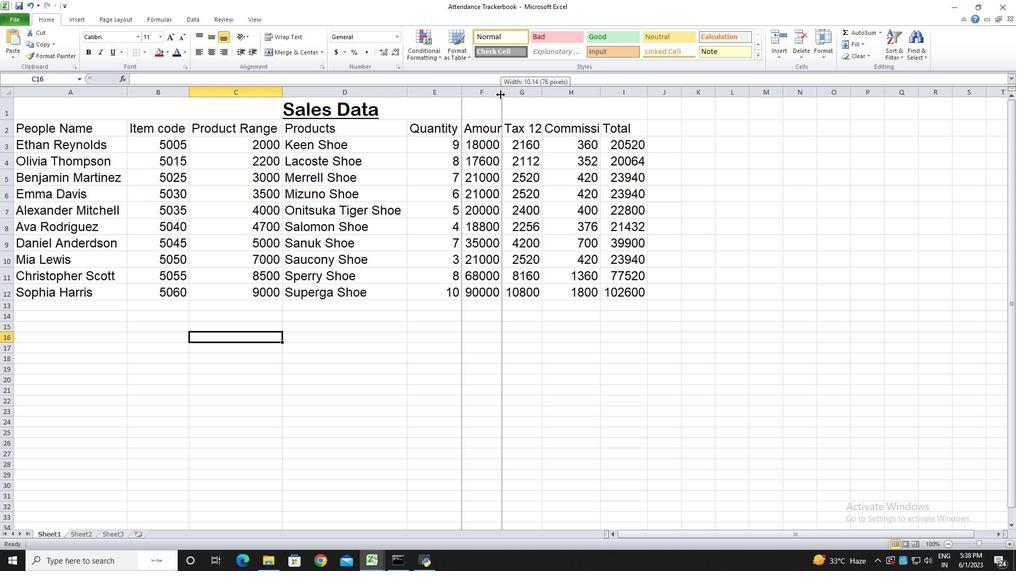 
Action: Mouse moved to (552, 92)
Screenshot: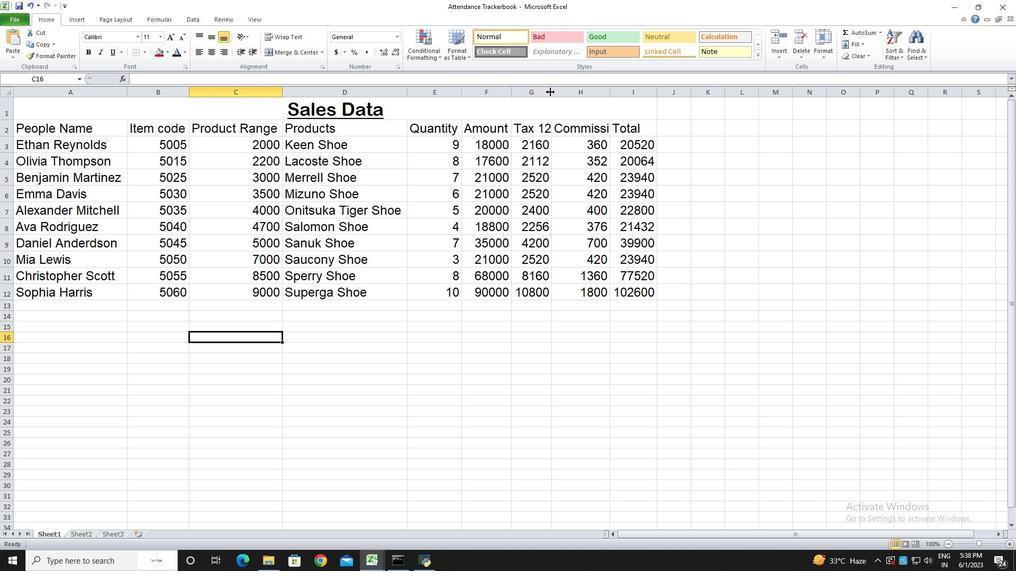 
Action: Mouse pressed left at (552, 92)
Screenshot: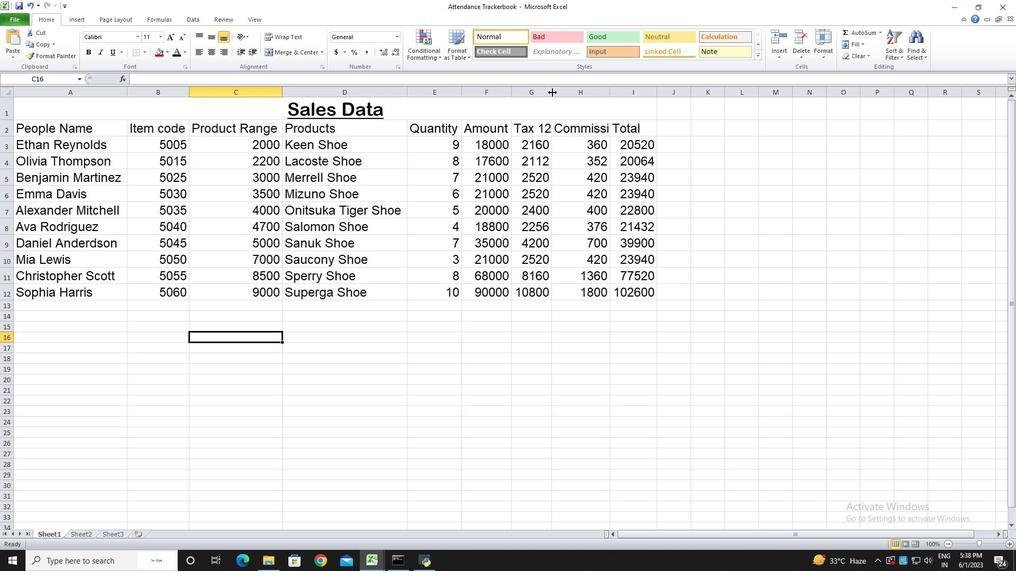 
Action: Mouse pressed left at (552, 92)
Screenshot: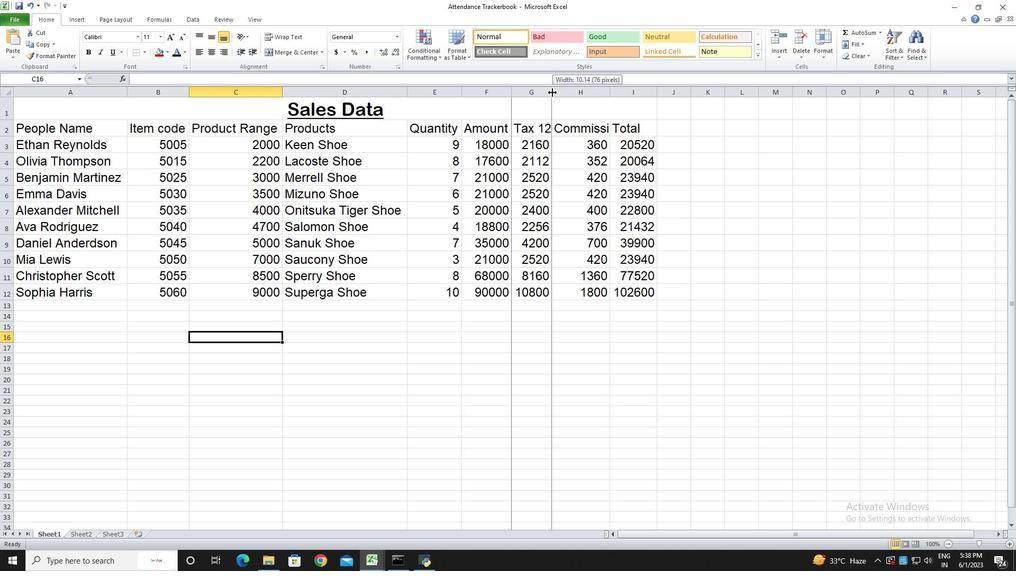 
Action: Mouse moved to (625, 95)
Screenshot: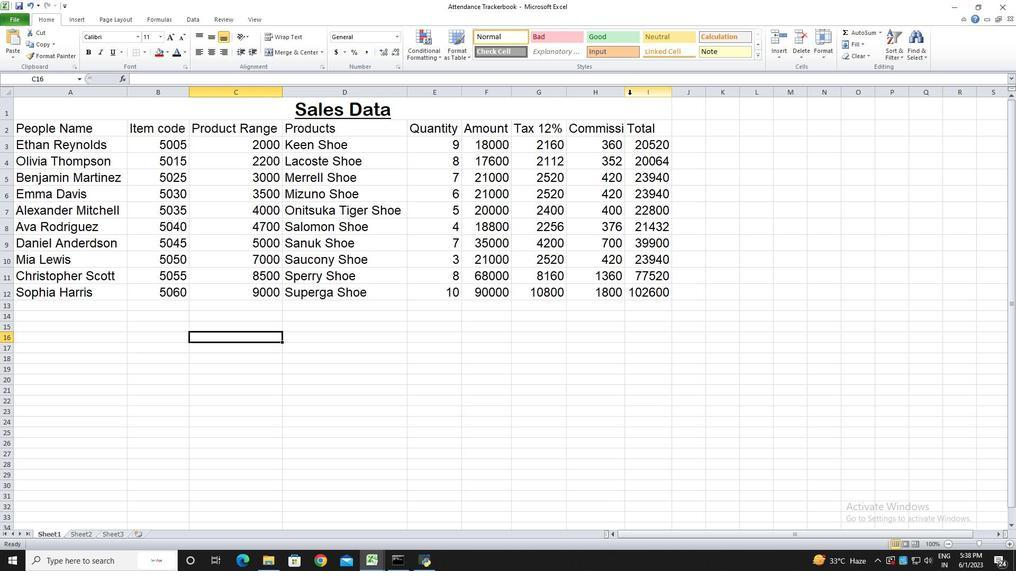 
Action: Mouse pressed left at (625, 95)
Screenshot: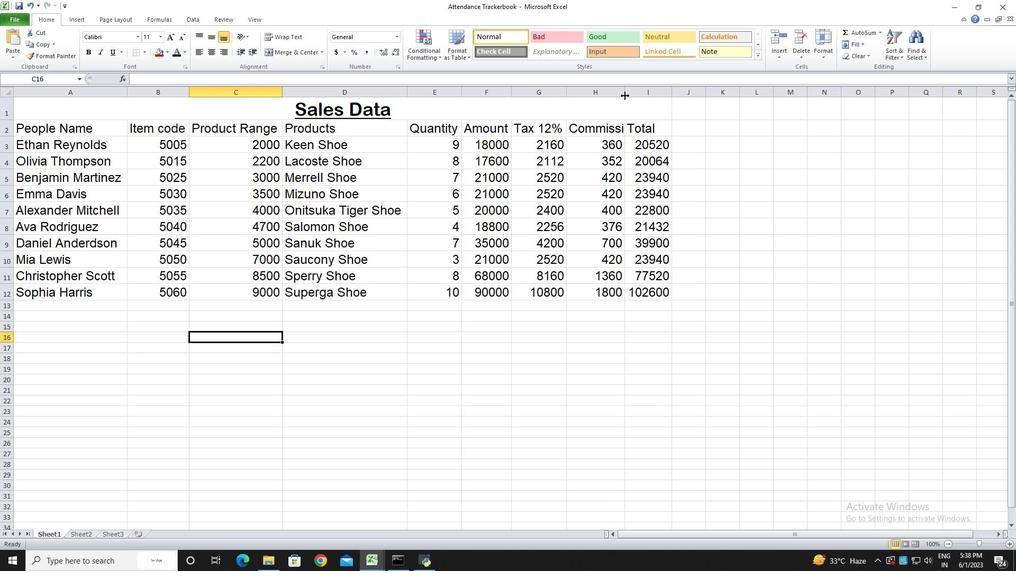 
Action: Mouse pressed left at (625, 95)
Screenshot: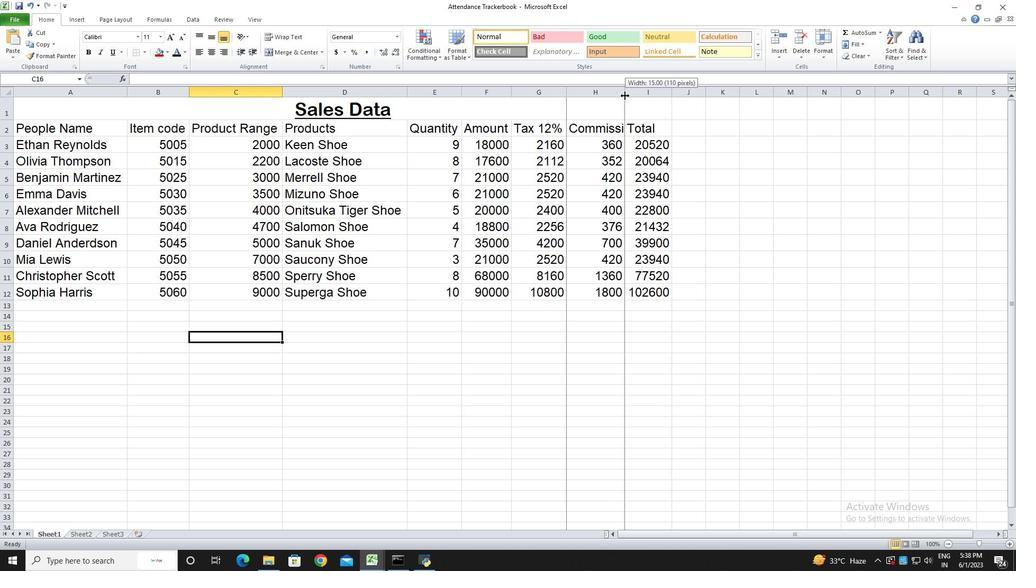 
Action: Mouse moved to (712, 94)
Screenshot: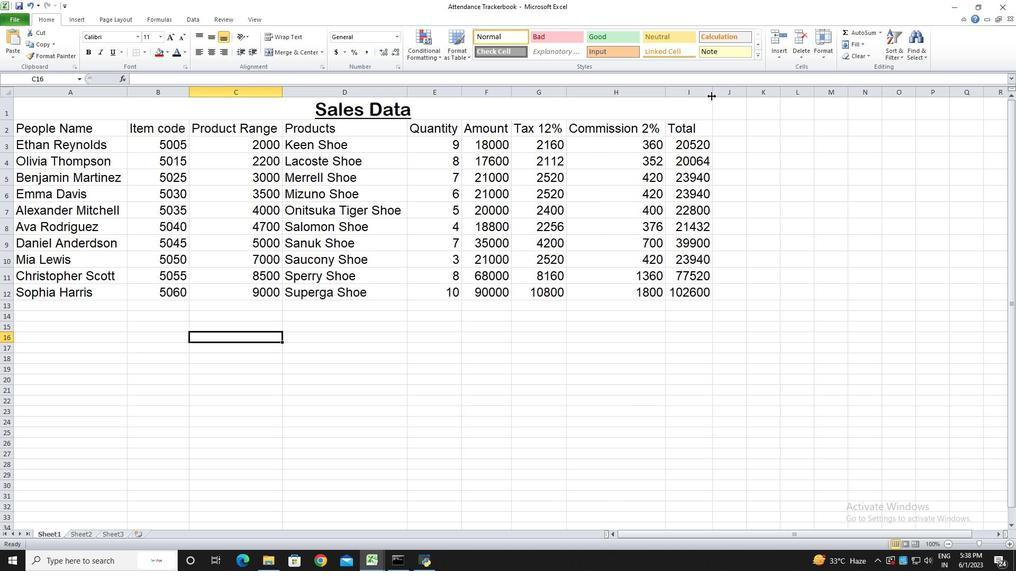 
Action: Mouse pressed left at (712, 94)
Screenshot: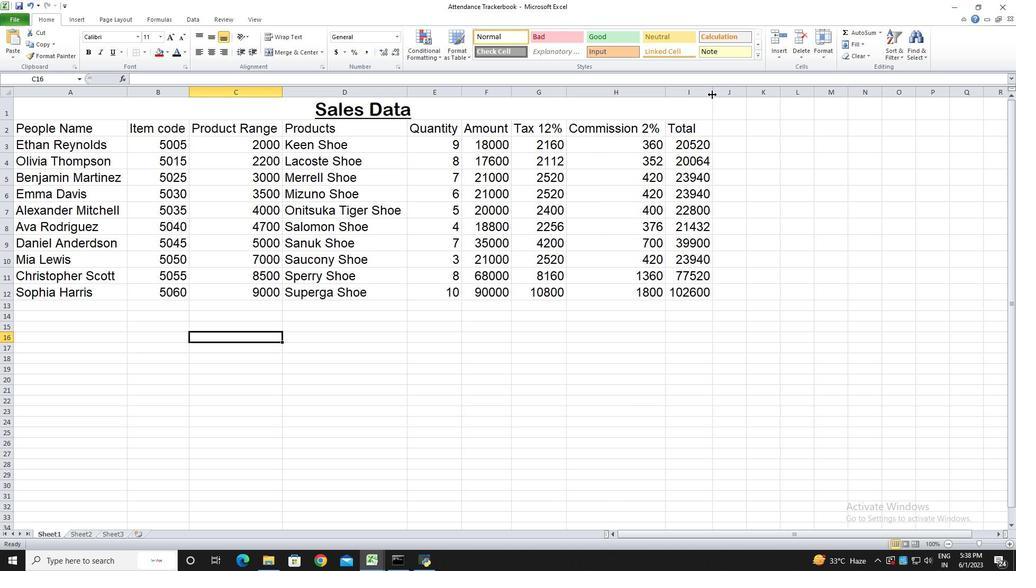
Action: Mouse pressed left at (712, 94)
Screenshot: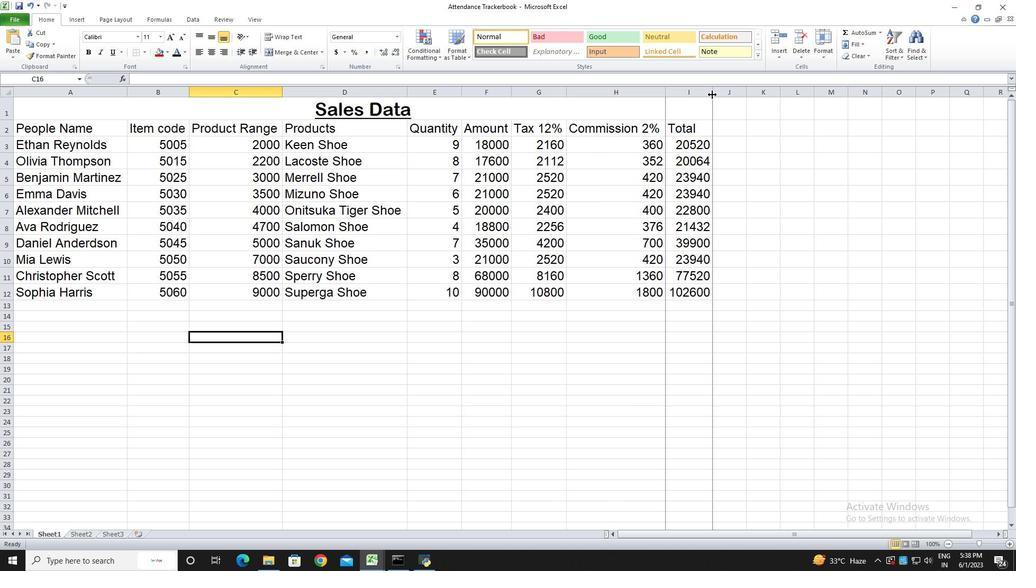 
Action: Mouse moved to (151, 109)
Screenshot: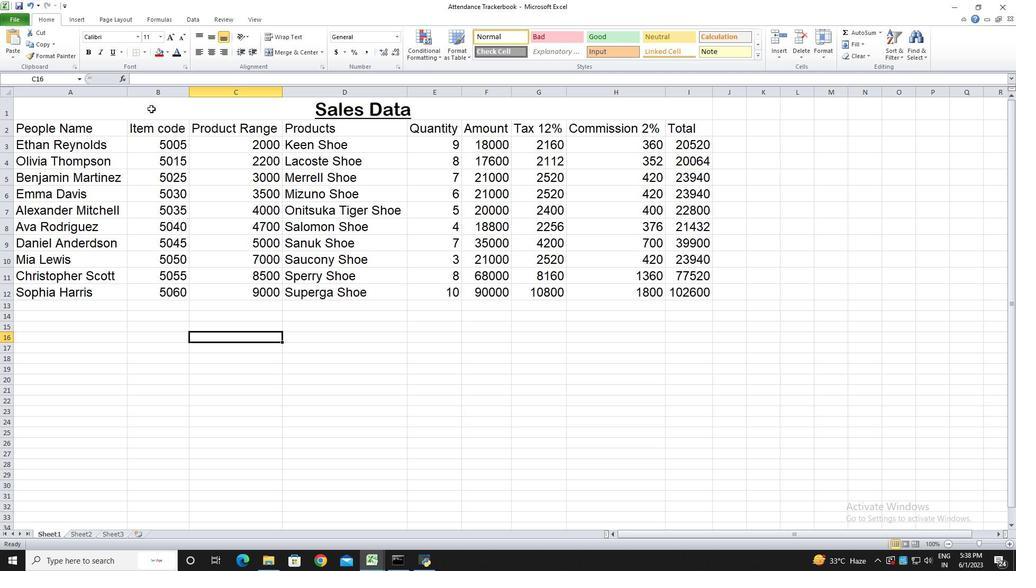 
Action: Mouse pressed left at (151, 109)
Screenshot: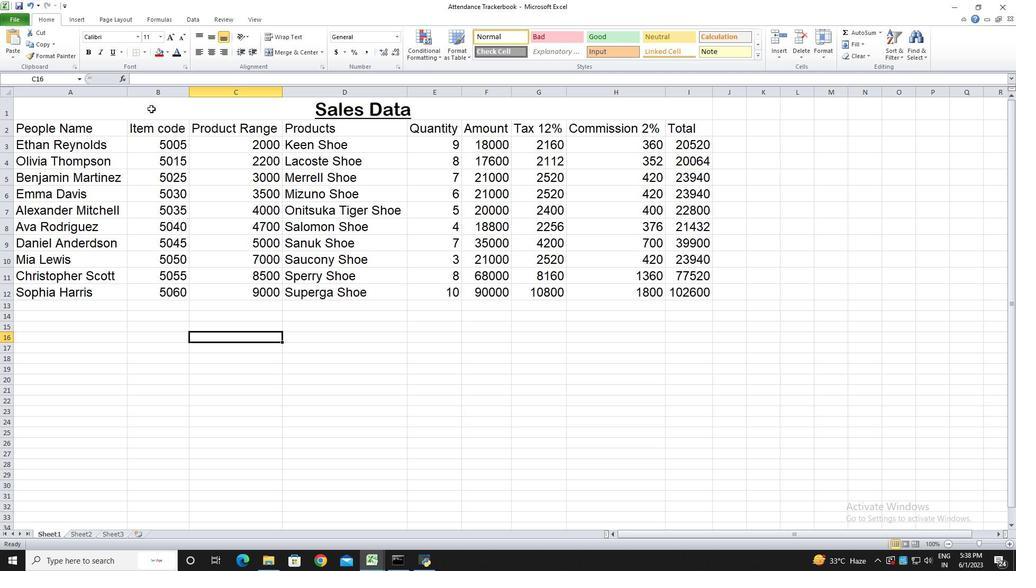 
Action: Mouse pressed left at (151, 109)
Screenshot: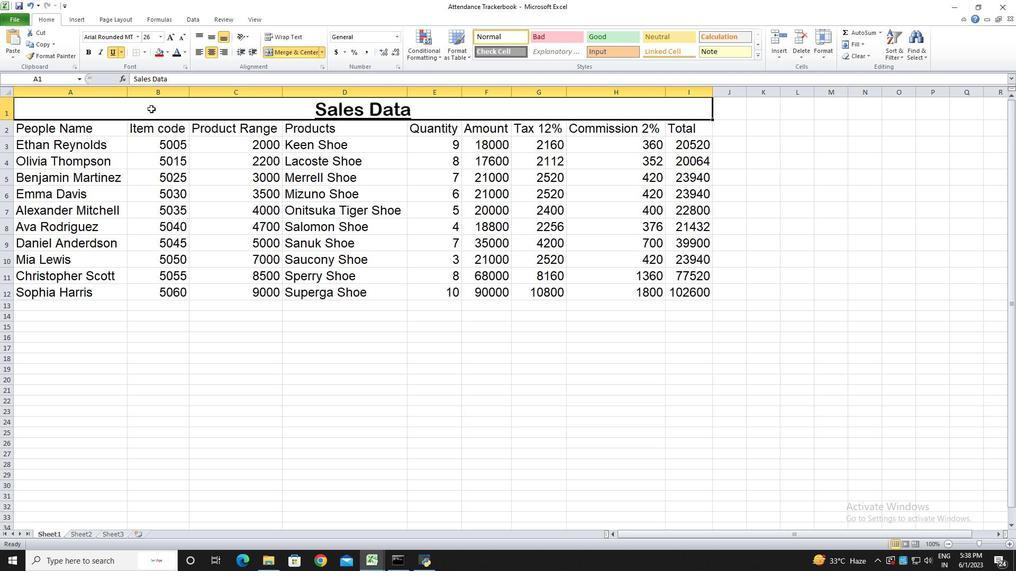 
Action: Mouse moved to (211, 38)
Screenshot: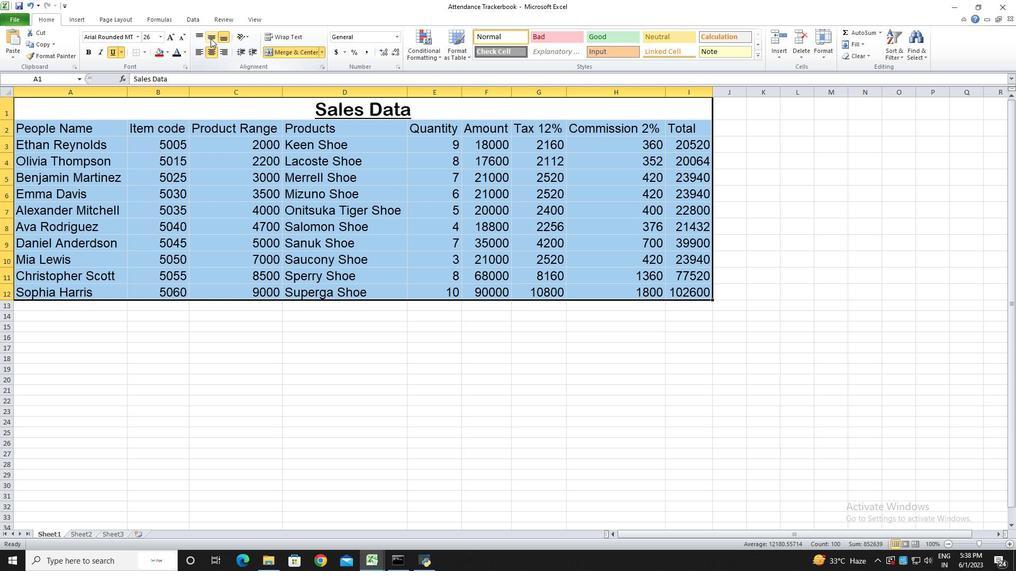 
Action: Mouse pressed left at (211, 38)
Screenshot: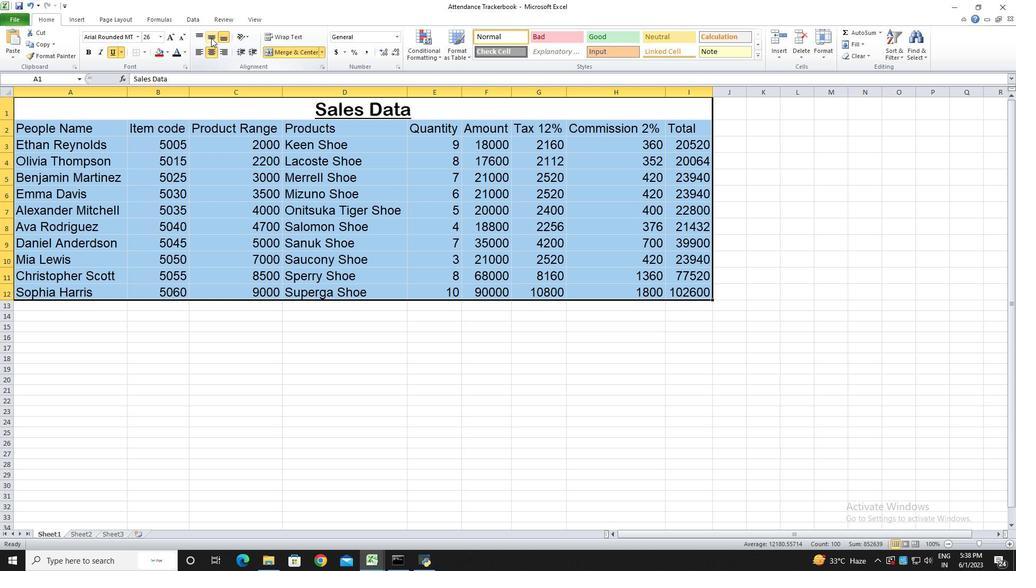 
Action: Mouse pressed left at (211, 38)
Screenshot: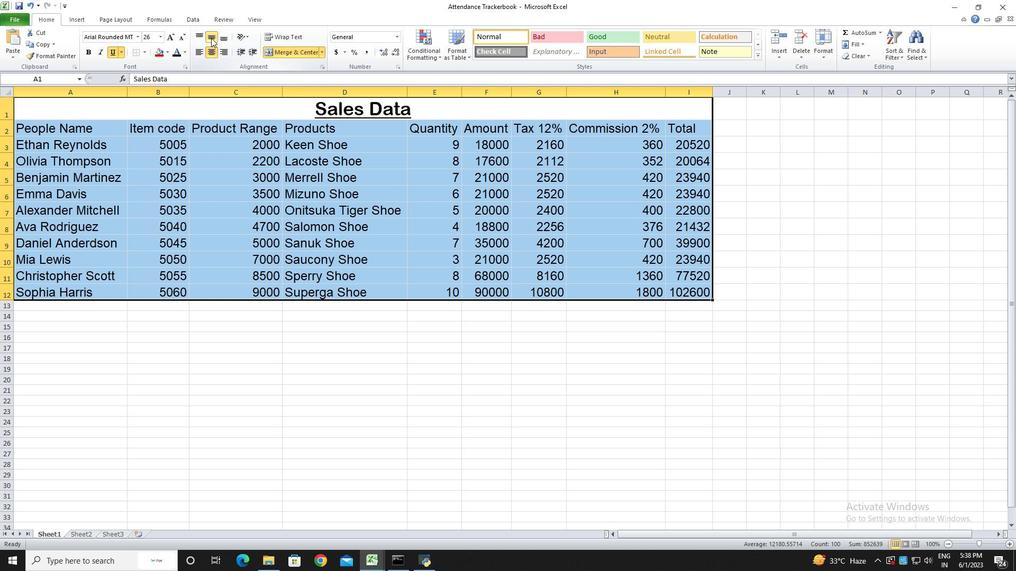 
Action: Mouse moved to (199, 50)
Screenshot: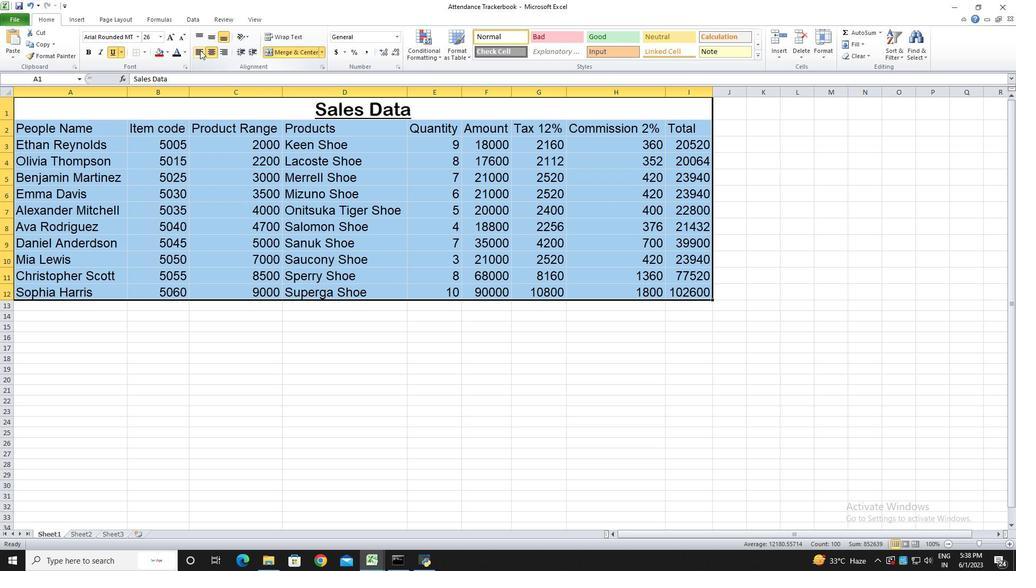 
Action: Mouse pressed left at (199, 50)
Screenshot: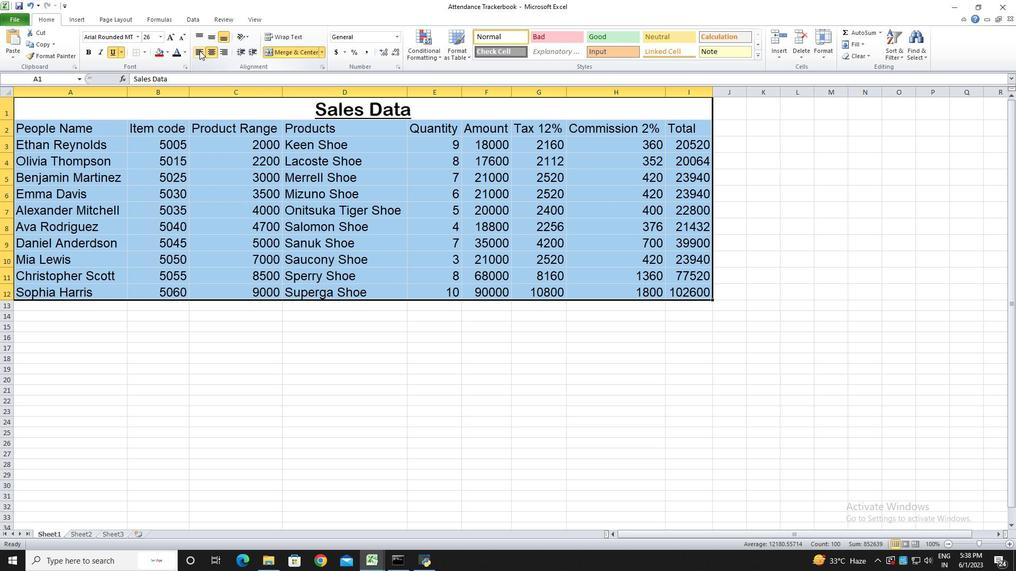 
Action: Mouse moved to (577, 377)
Screenshot: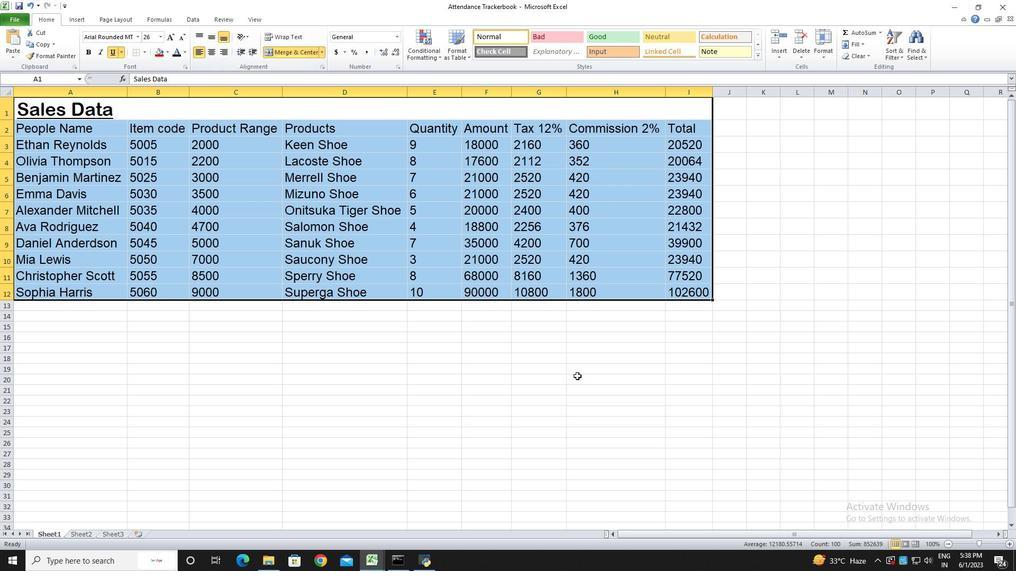 
Action: Mouse pressed left at (577, 377)
Screenshot: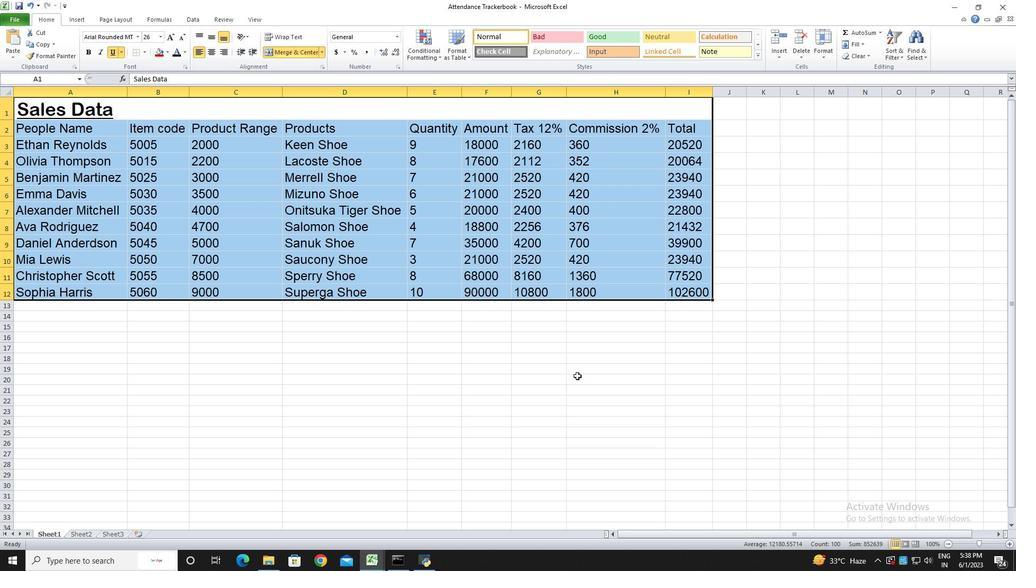 
Action: Key pressed ctrl+S<'\x13'><'\x13'><'\x13'><'\x13'><'\x13'><'\x13'><'\x13'><'\x13'><'\x13'><'\x13'>
Screenshot: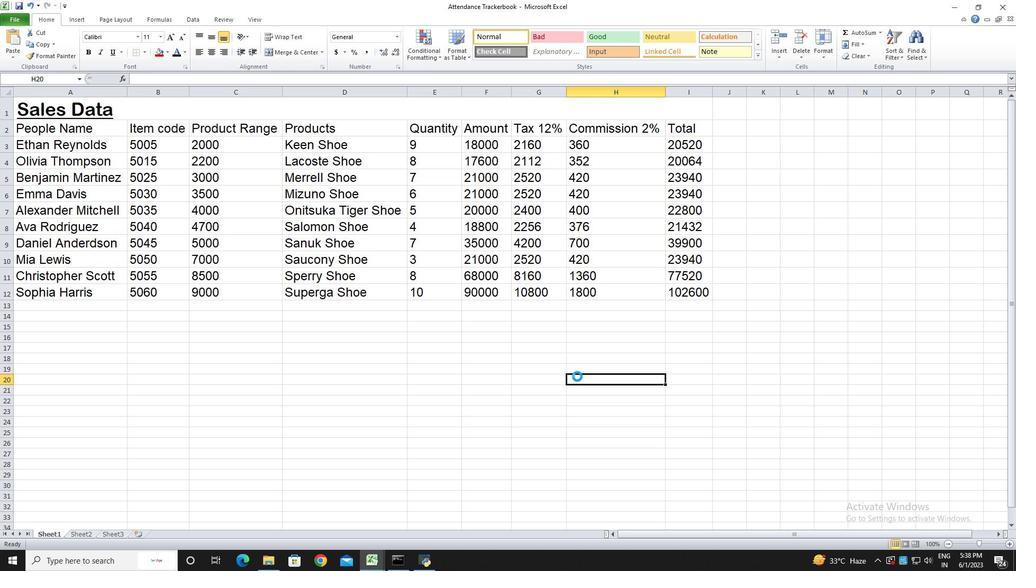 
